 Task: Look for space in Modena, Italy from 5th July, 2023 to 11th July, 2023 for 2 adults in price range Rs.8000 to Rs.16000. Place can be entire place with 2 bedrooms having 2 beds and 1 bathroom. Property type can be house, flat, guest house. Booking option can be shelf check-in. Required host language is English.
Action: Mouse moved to (506, 146)
Screenshot: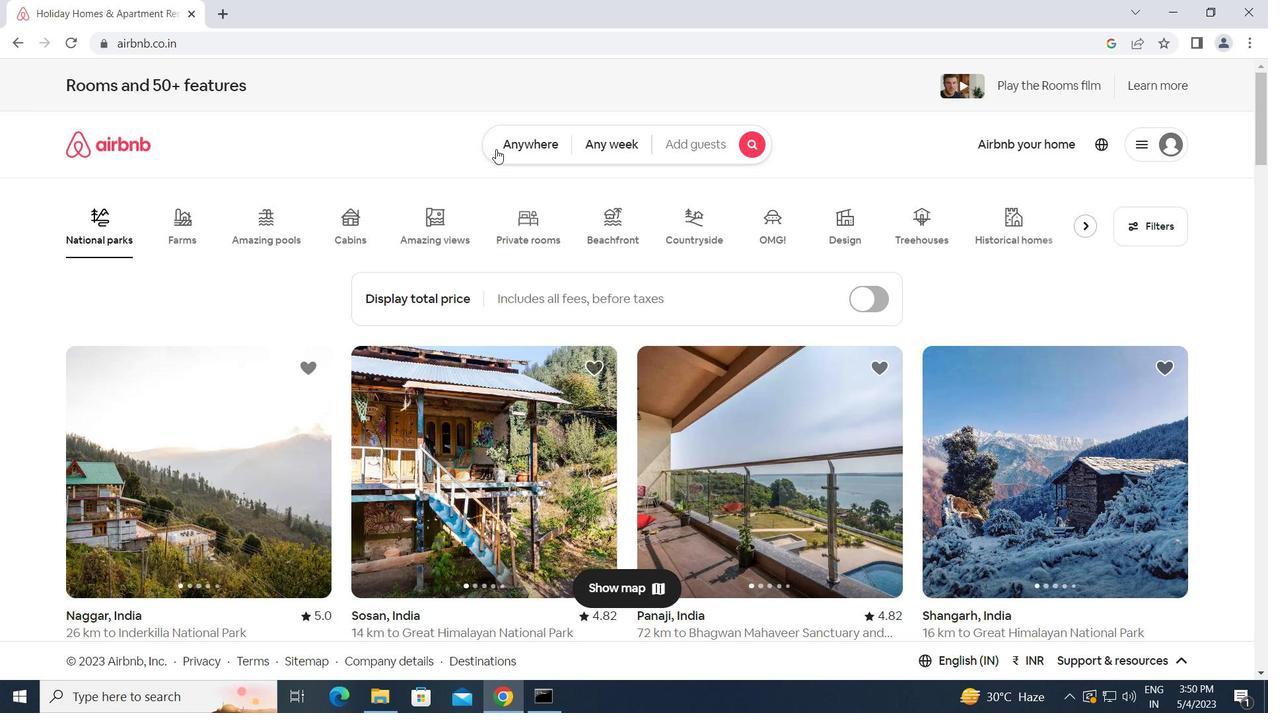 
Action: Mouse pressed left at (506, 146)
Screenshot: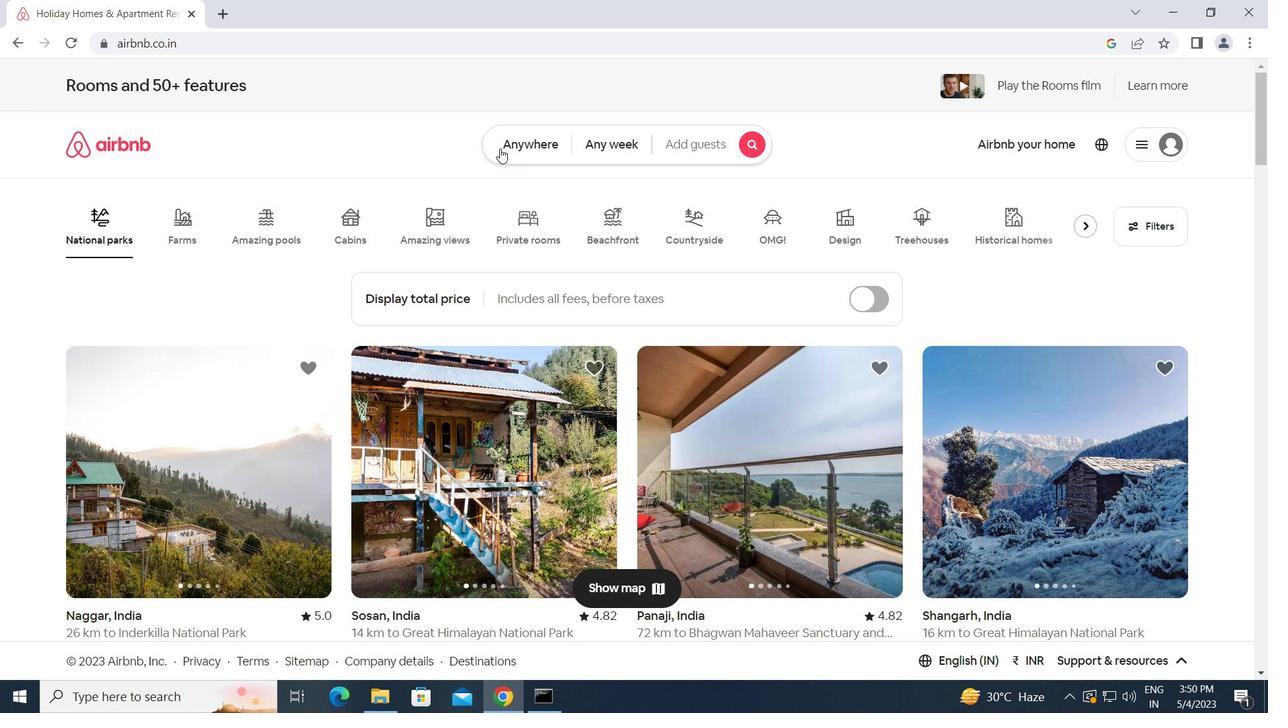 
Action: Mouse moved to (388, 203)
Screenshot: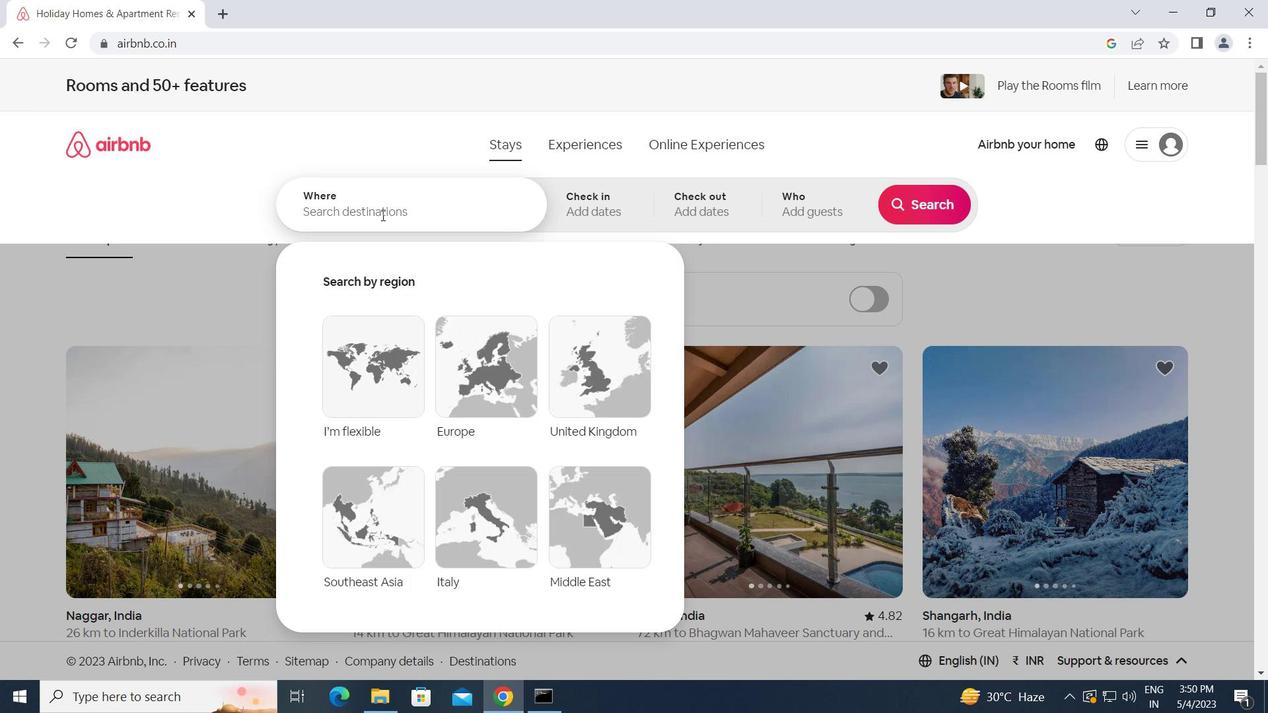 
Action: Mouse pressed left at (388, 203)
Screenshot: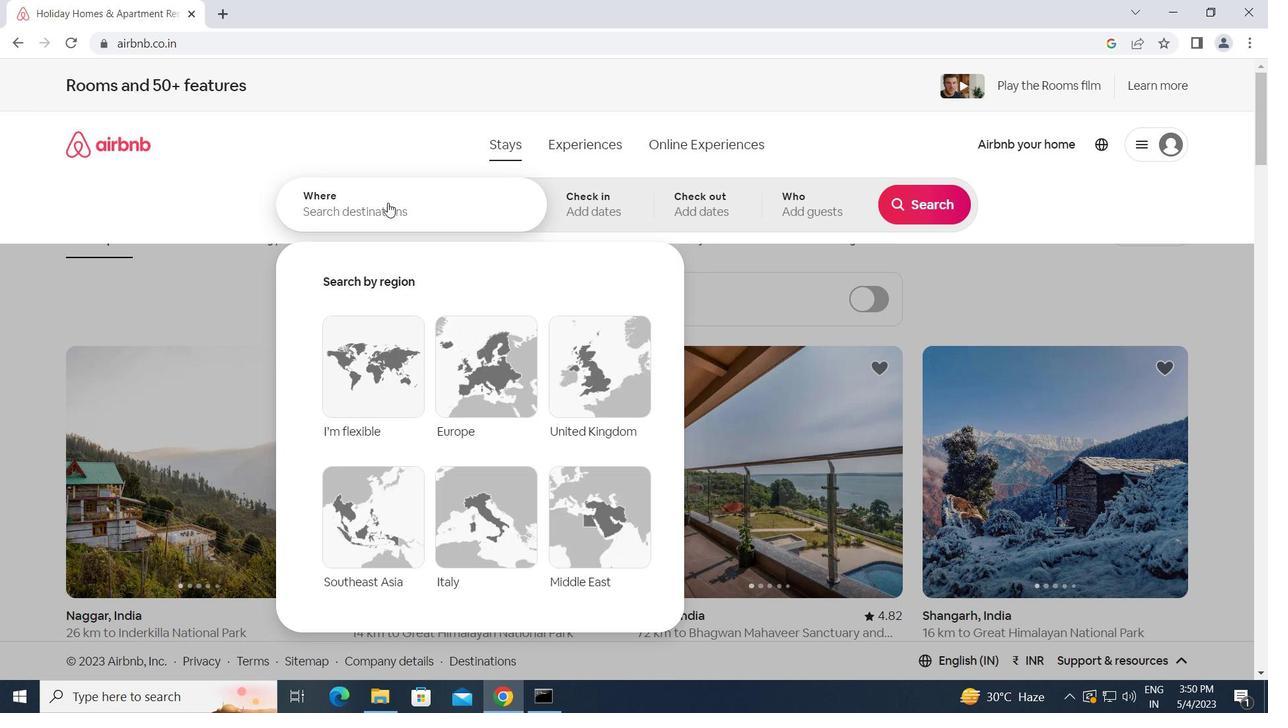 
Action: Key pressed m<Key.caps_lock>odena,<Key.space><Key.caps_lock>i<Key.caps_lock>taly<Key.enter>
Screenshot: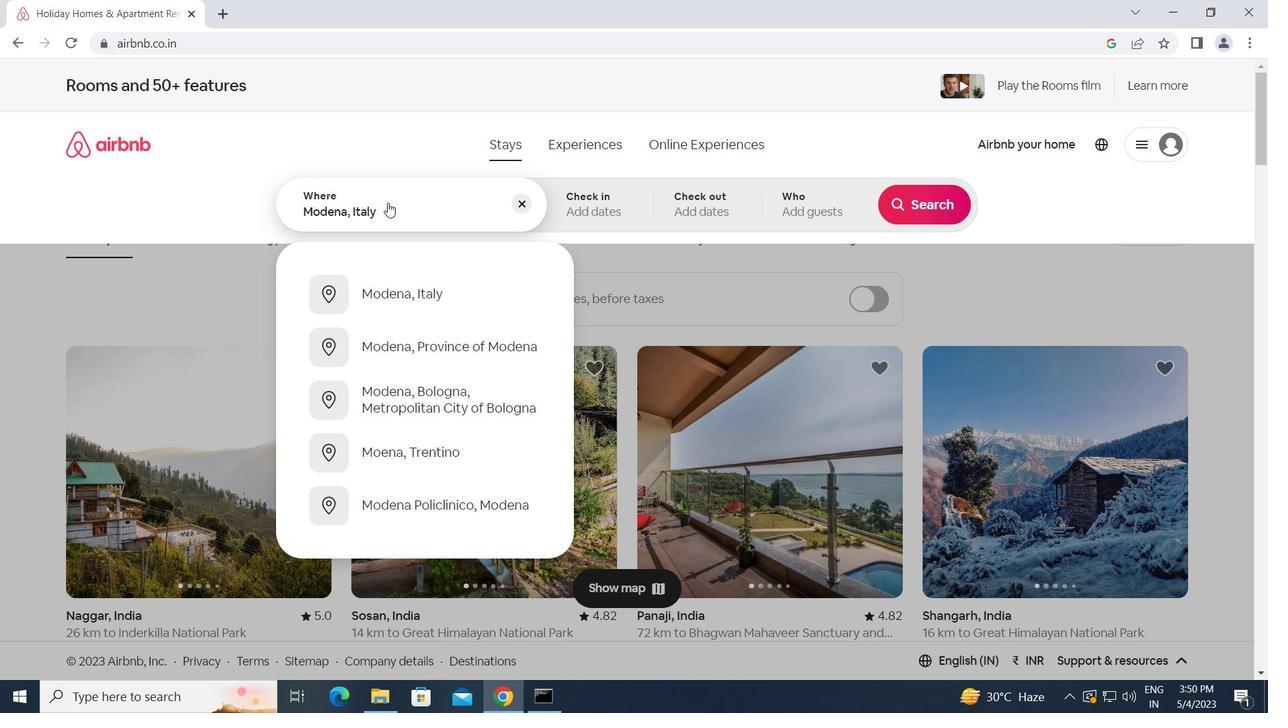 
Action: Mouse moved to (921, 337)
Screenshot: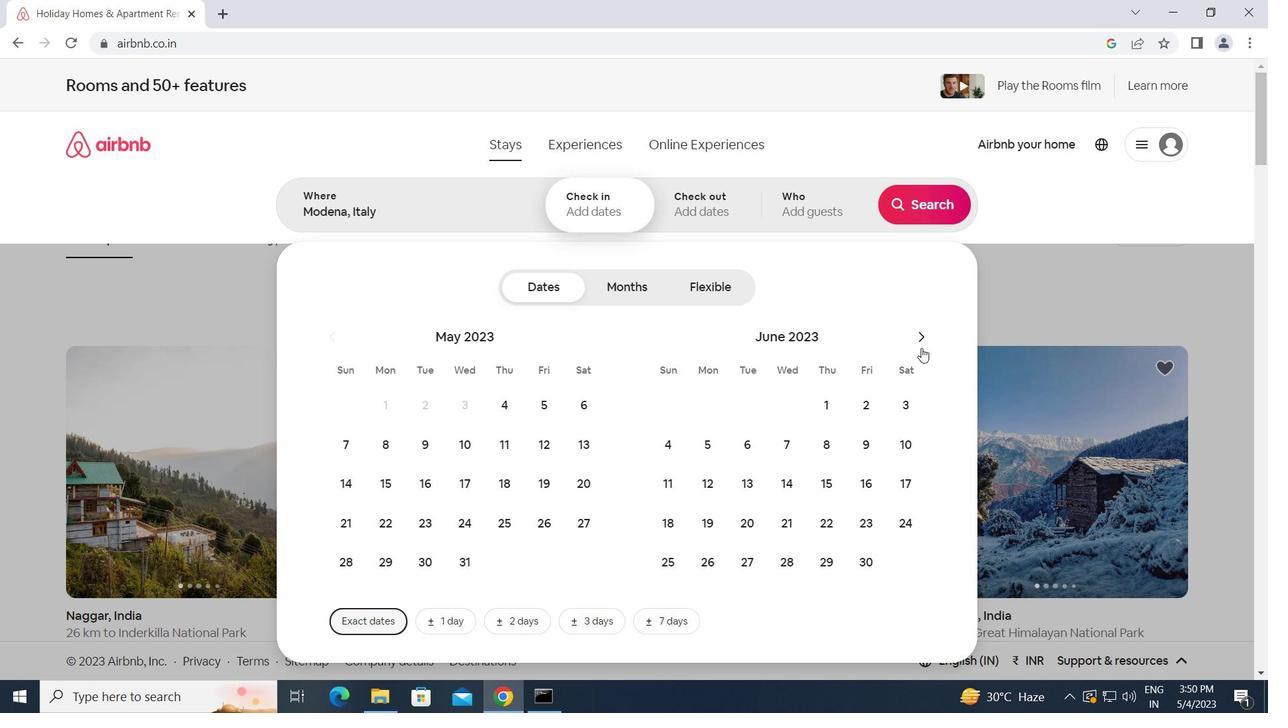 
Action: Mouse pressed left at (921, 337)
Screenshot: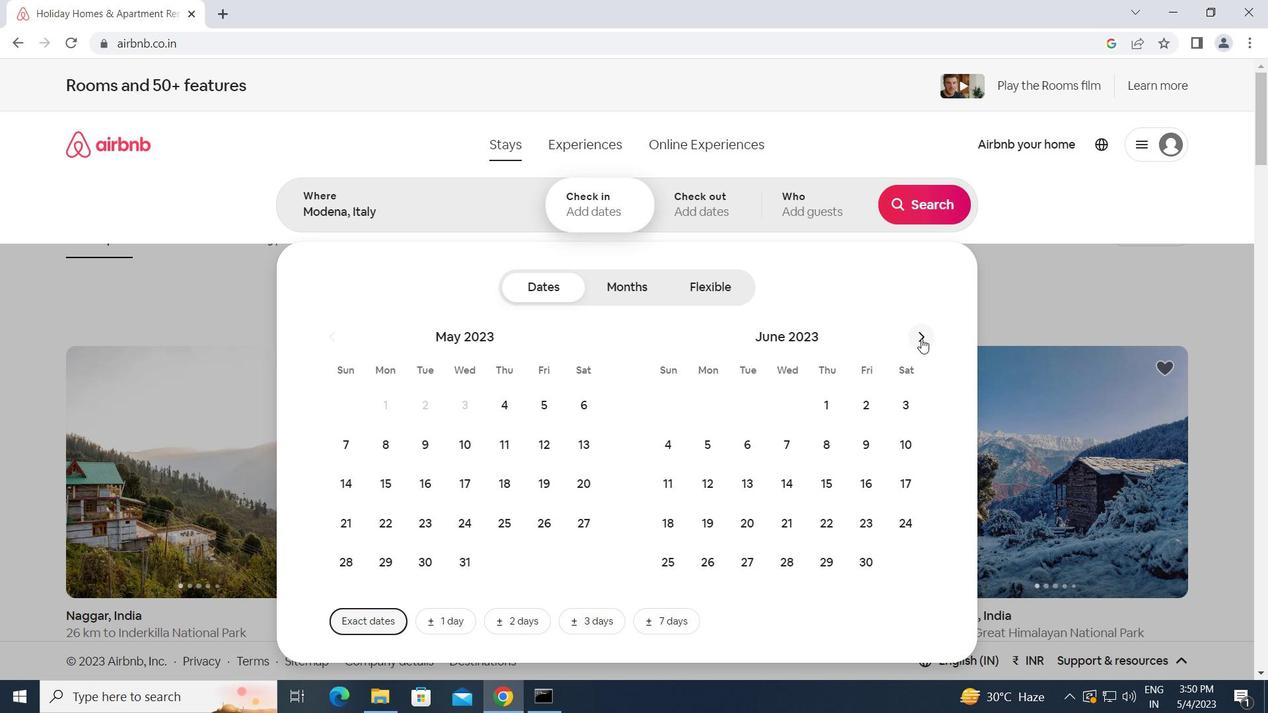 
Action: Mouse moved to (789, 444)
Screenshot: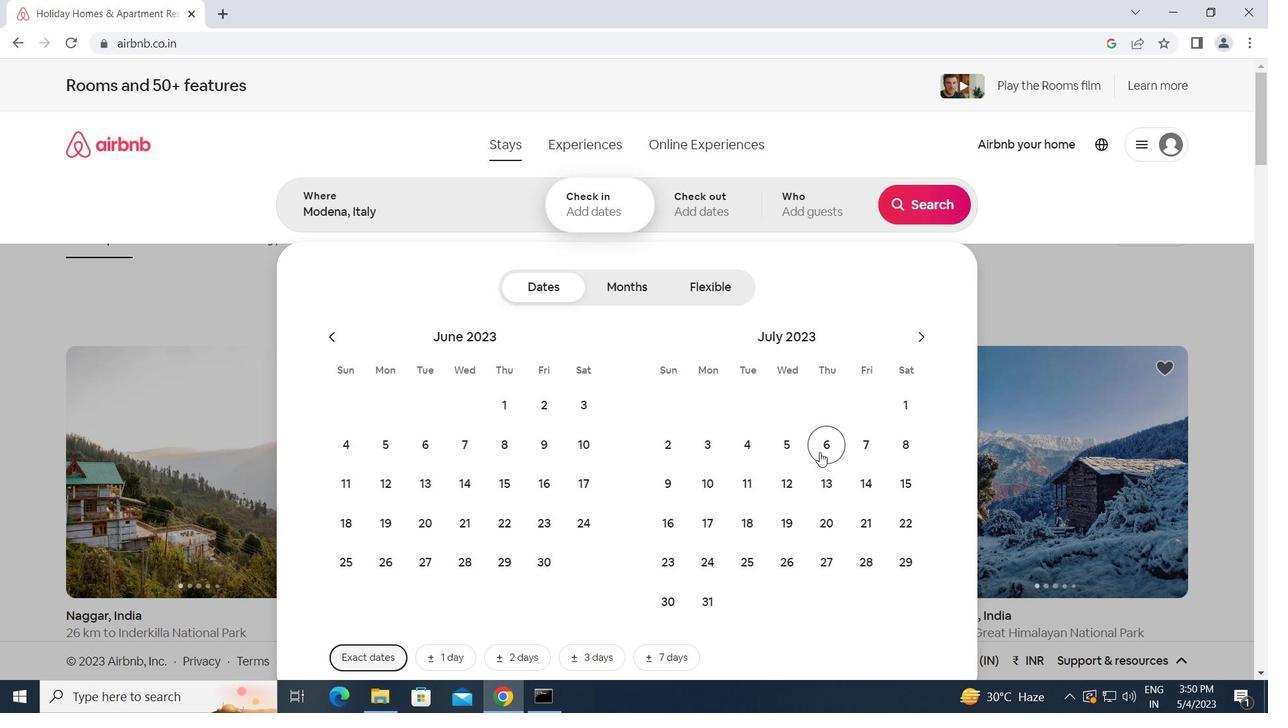 
Action: Mouse pressed left at (789, 444)
Screenshot: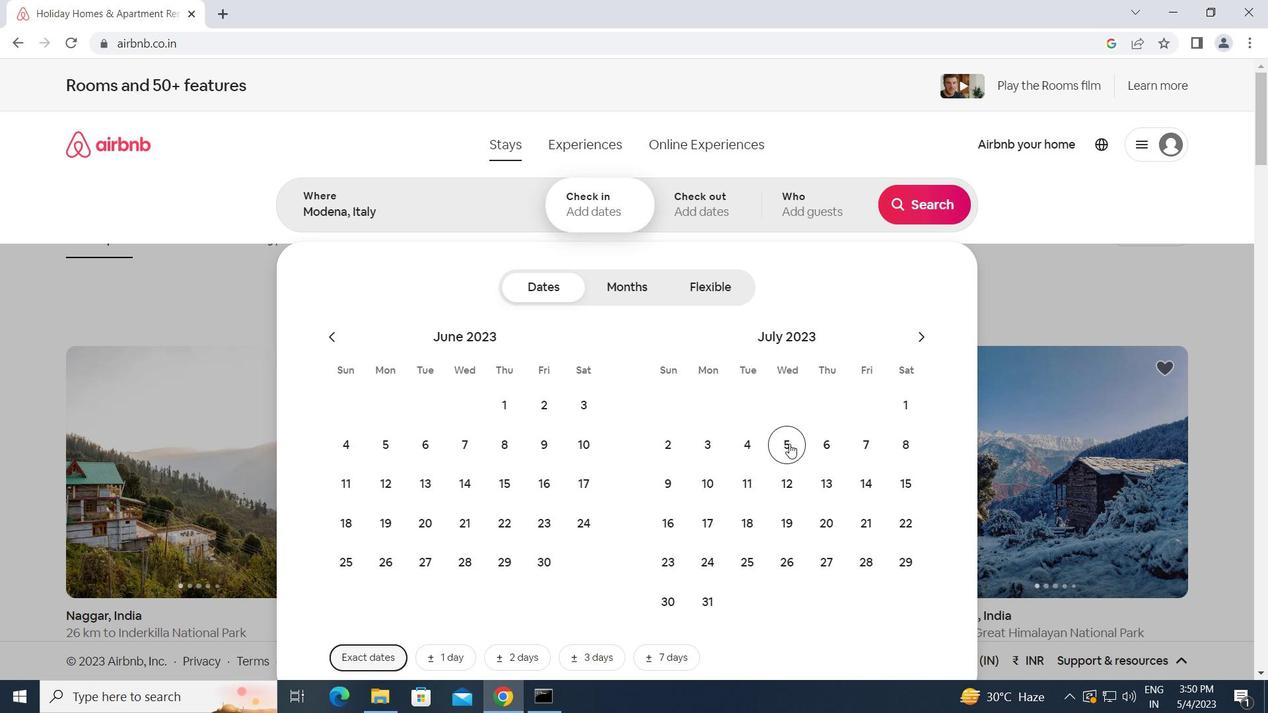 
Action: Mouse moved to (747, 479)
Screenshot: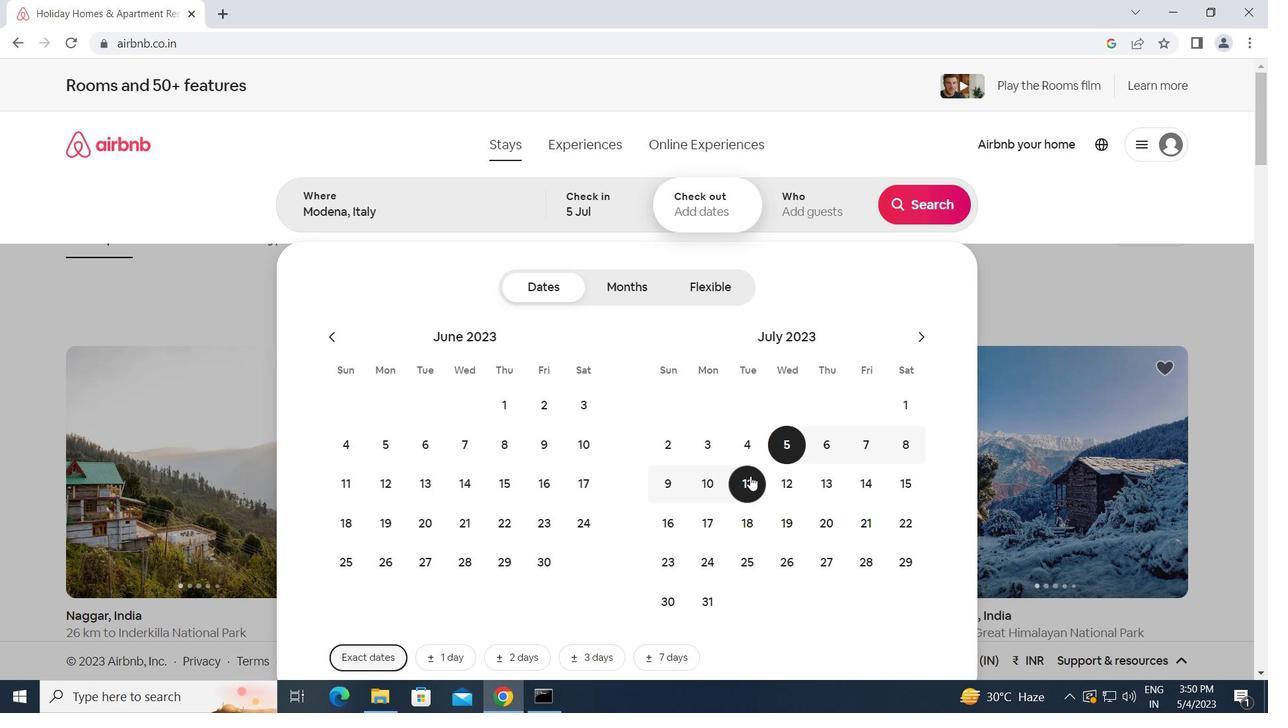 
Action: Mouse pressed left at (747, 479)
Screenshot: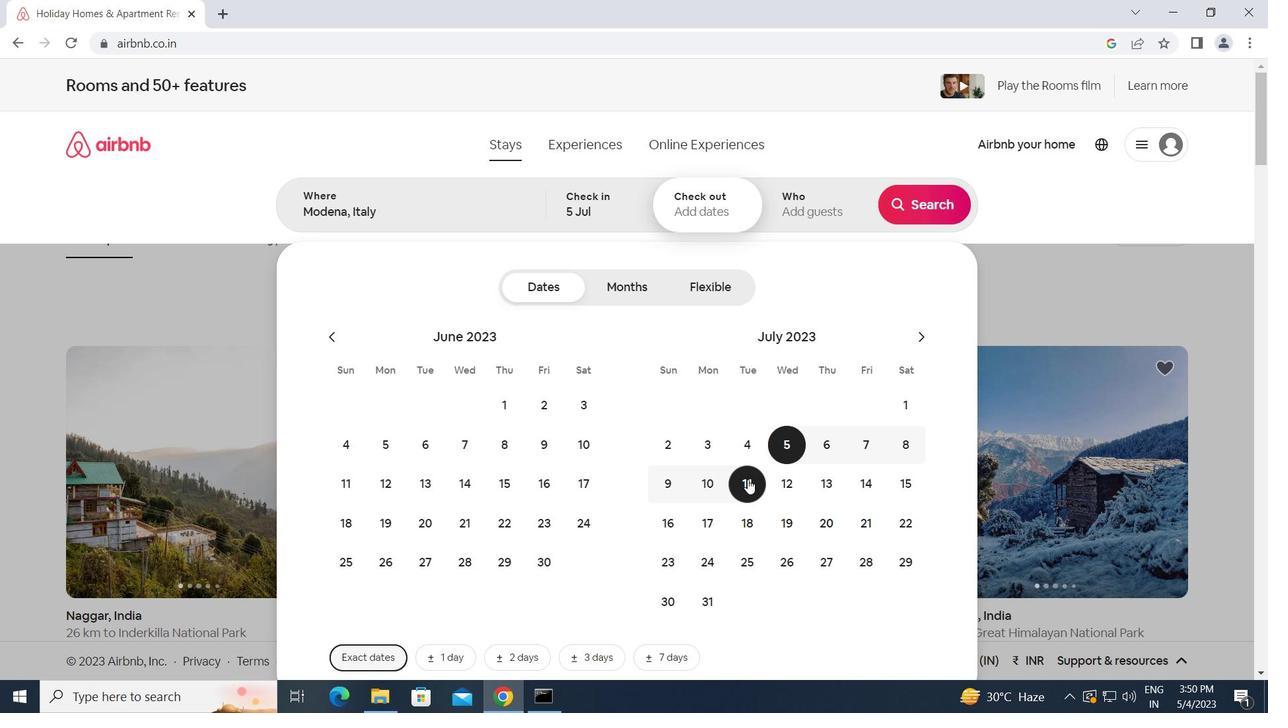
Action: Mouse moved to (803, 207)
Screenshot: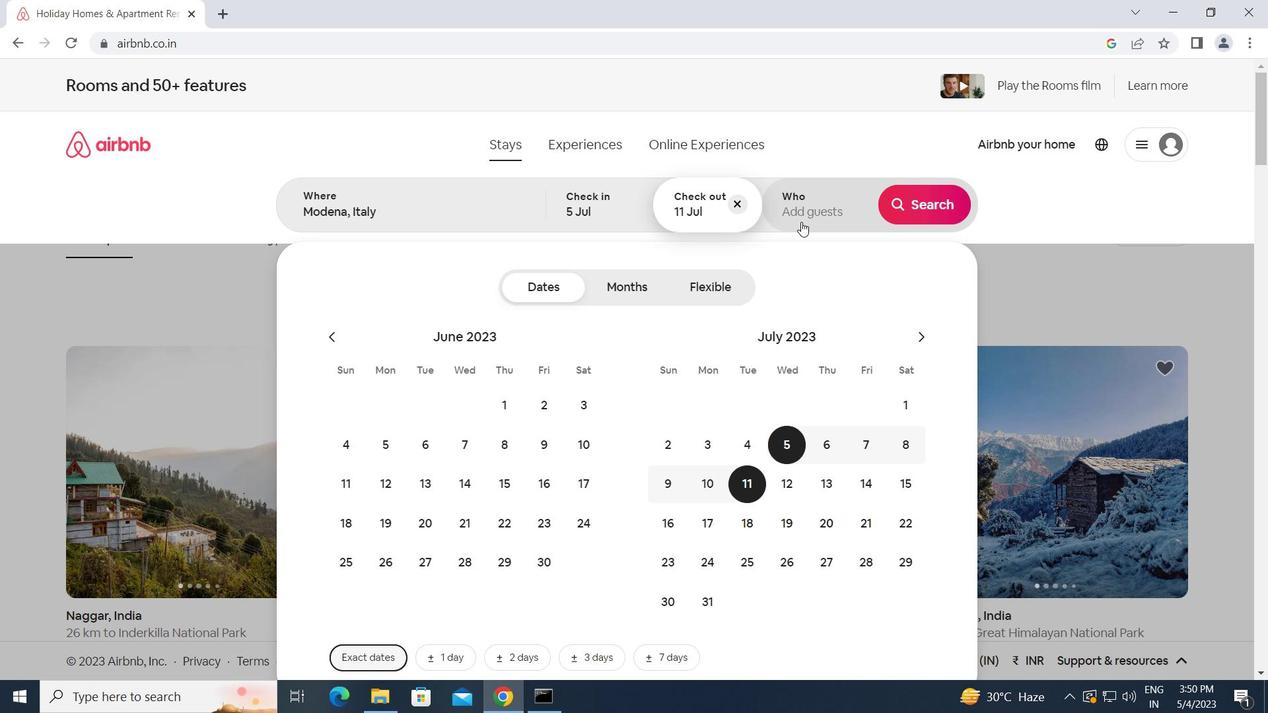 
Action: Mouse pressed left at (803, 207)
Screenshot: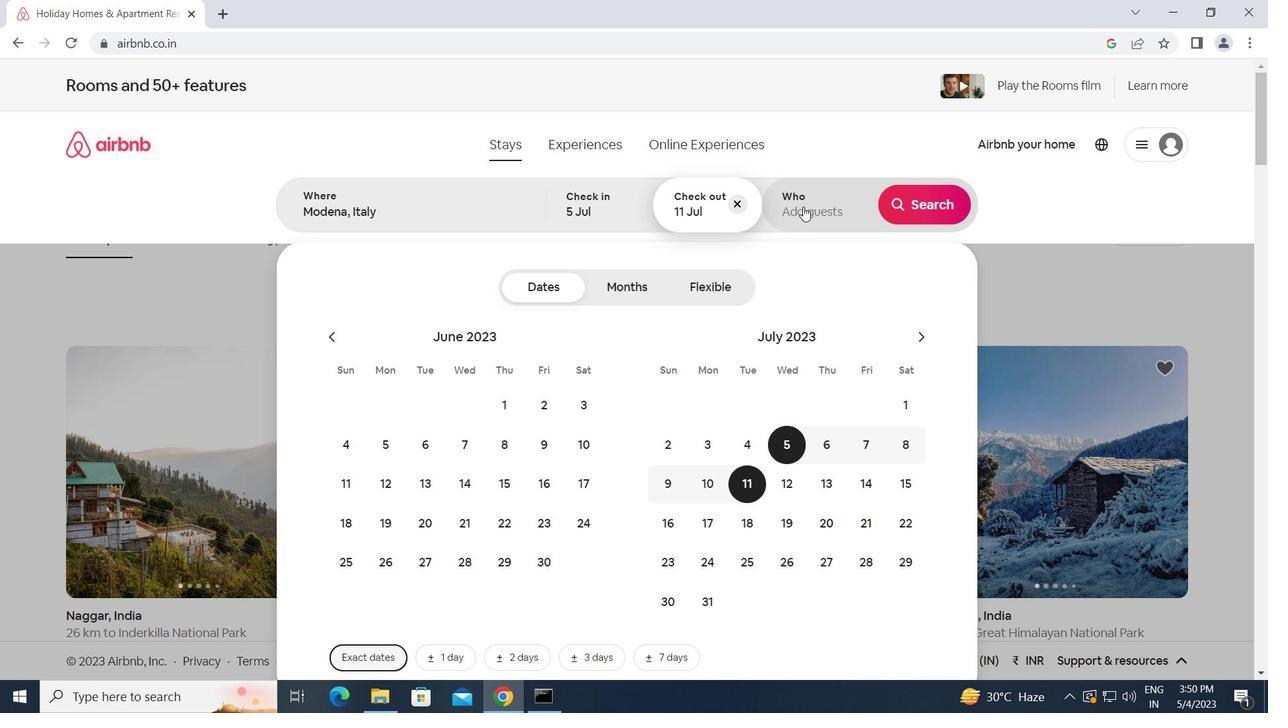 
Action: Mouse moved to (931, 292)
Screenshot: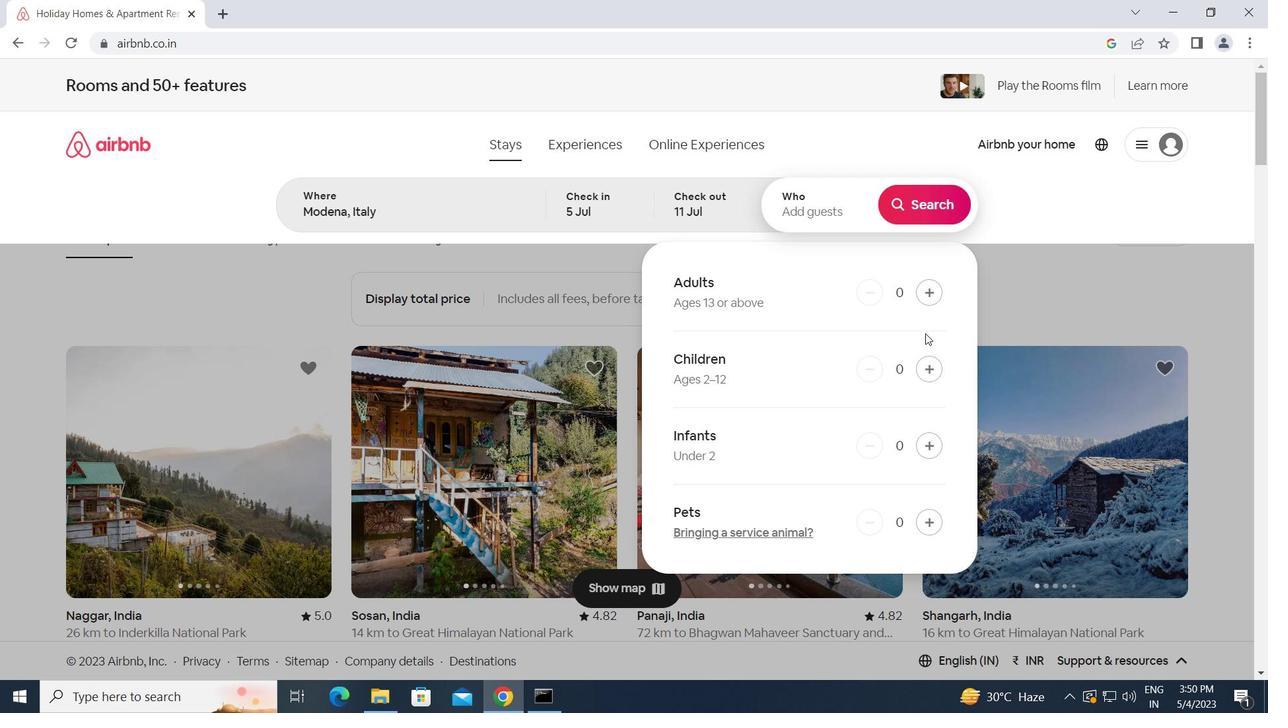 
Action: Mouse pressed left at (931, 292)
Screenshot: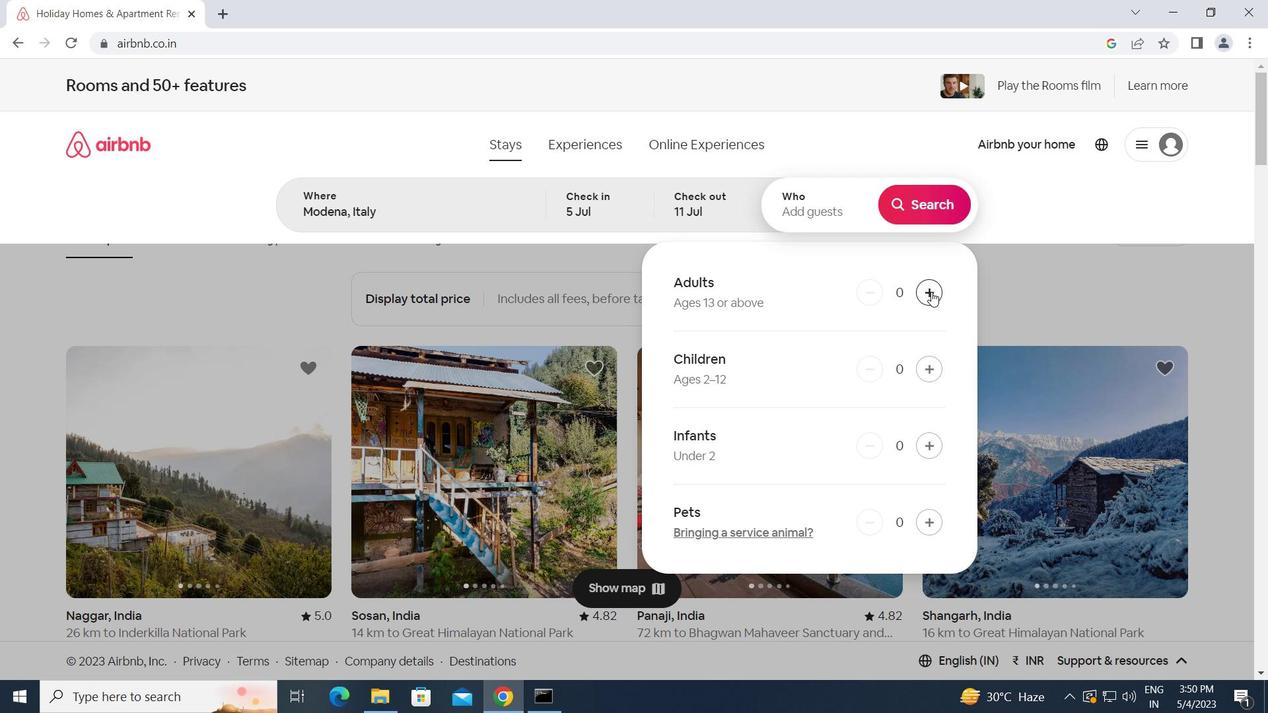 
Action: Mouse pressed left at (931, 292)
Screenshot: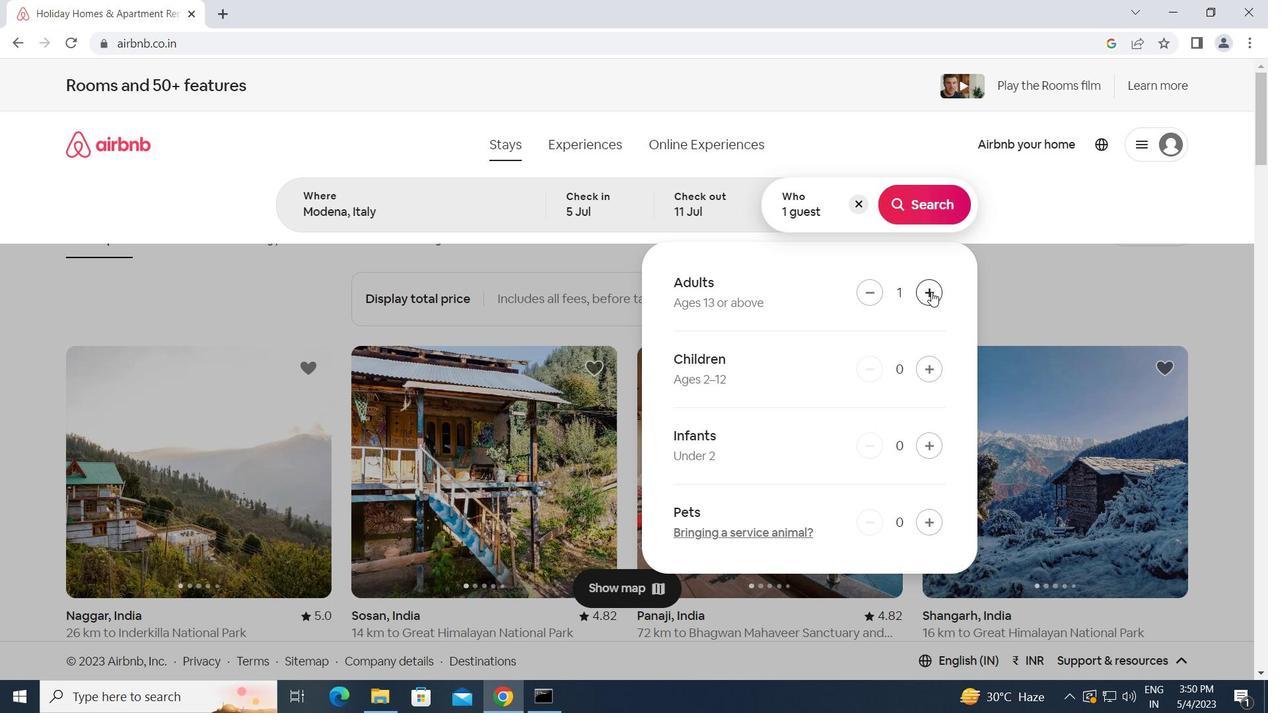 
Action: Mouse moved to (920, 210)
Screenshot: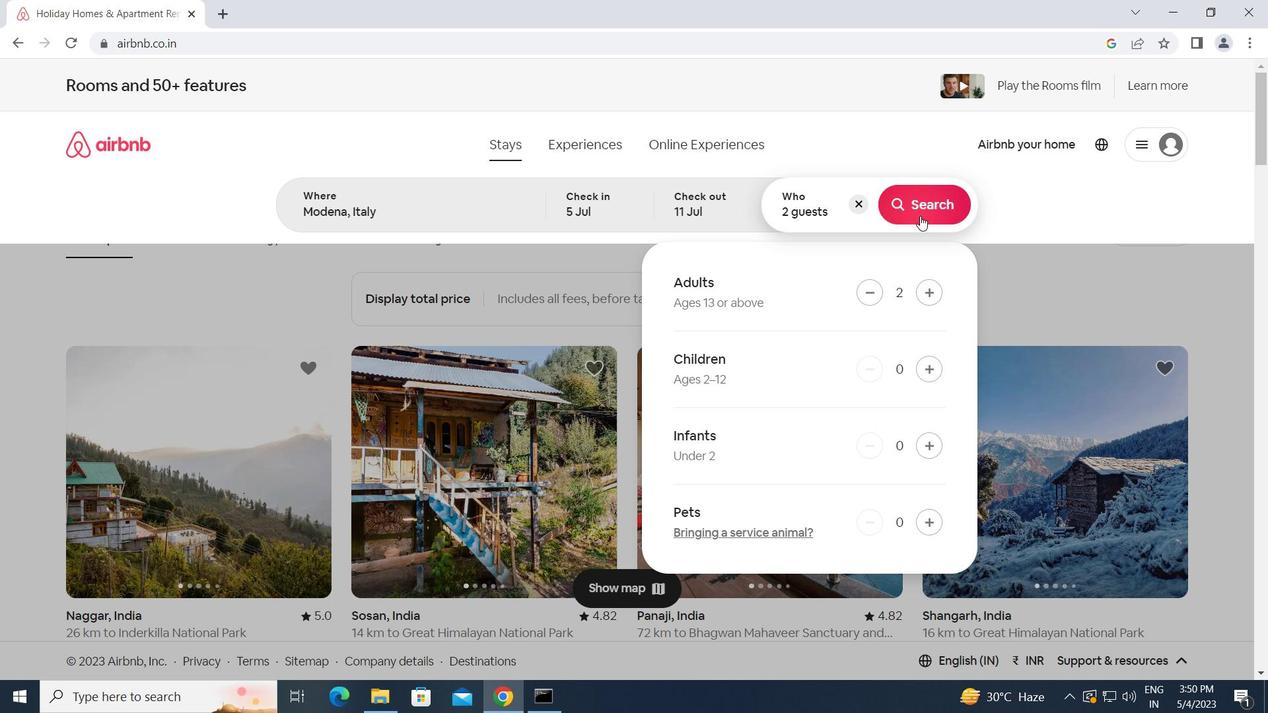 
Action: Mouse pressed left at (920, 210)
Screenshot: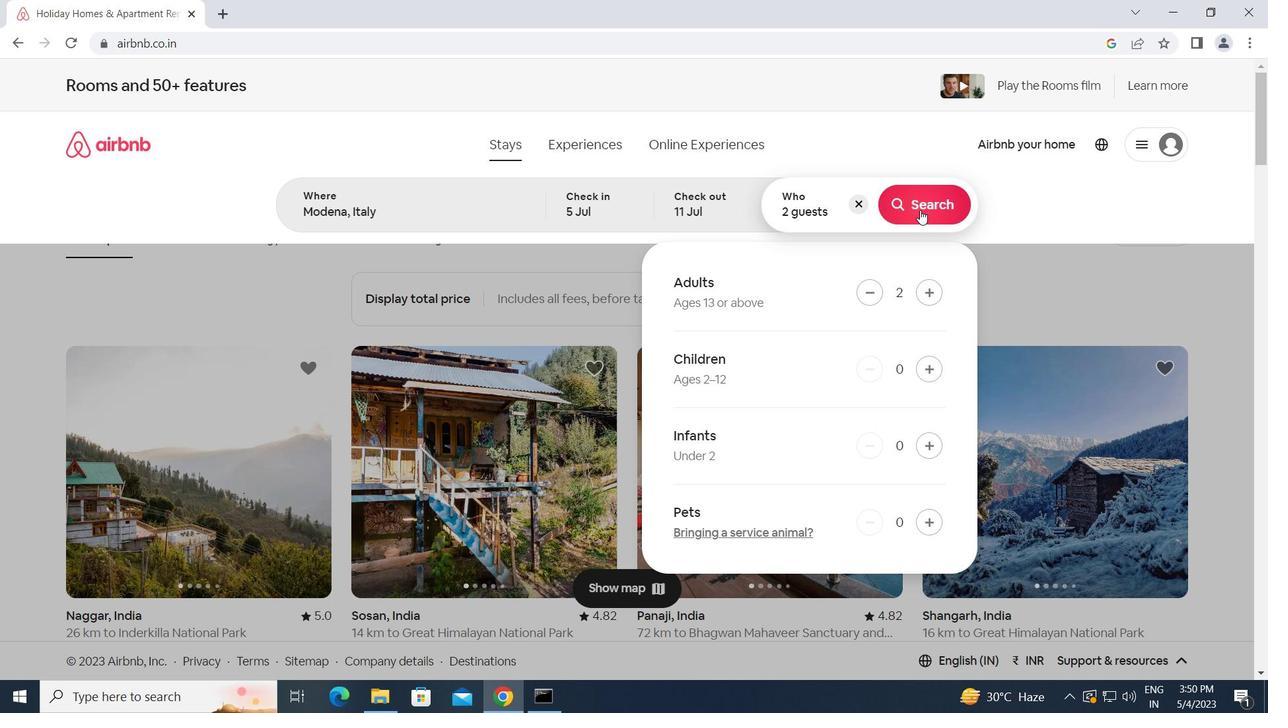 
Action: Mouse moved to (1204, 151)
Screenshot: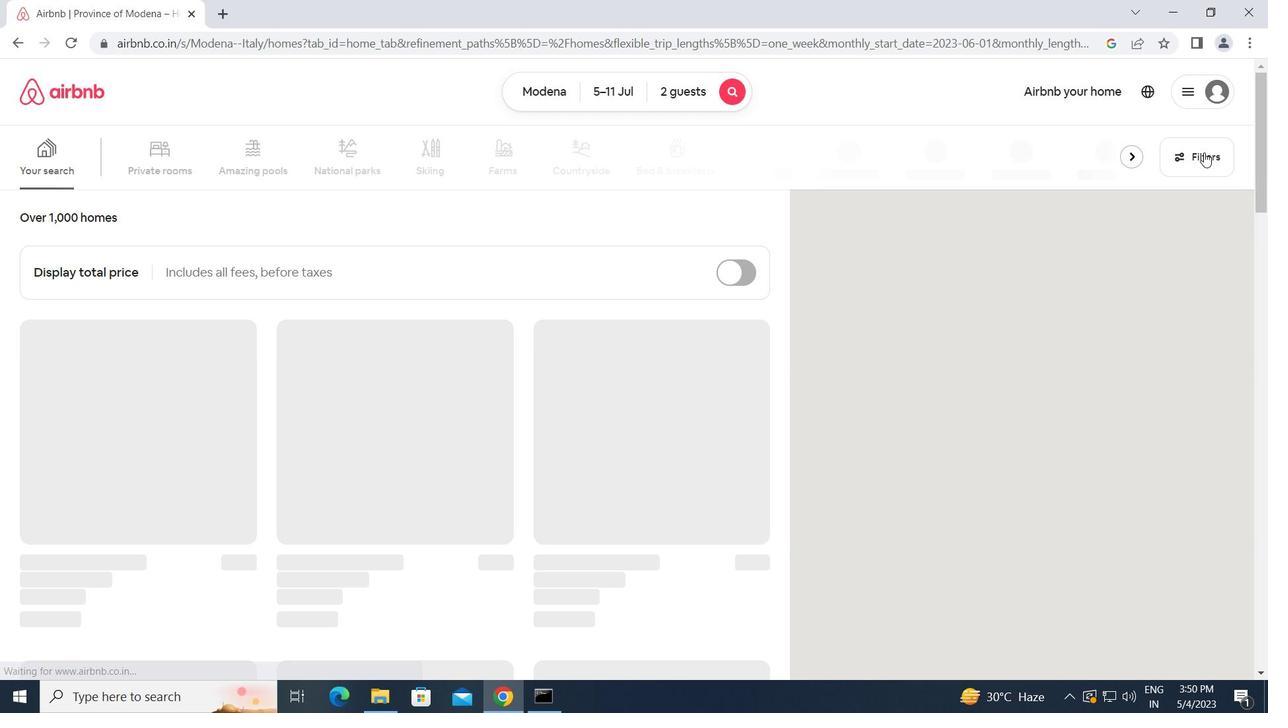 
Action: Mouse pressed left at (1204, 151)
Screenshot: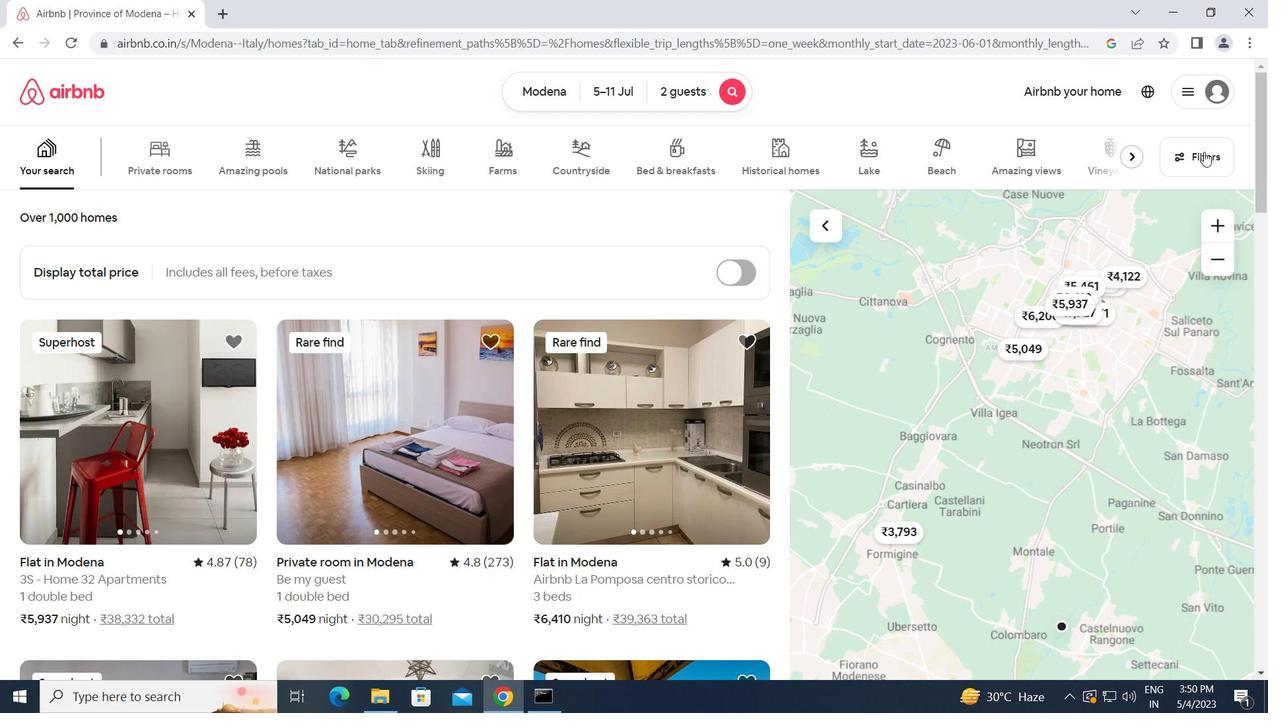 
Action: Mouse moved to (412, 362)
Screenshot: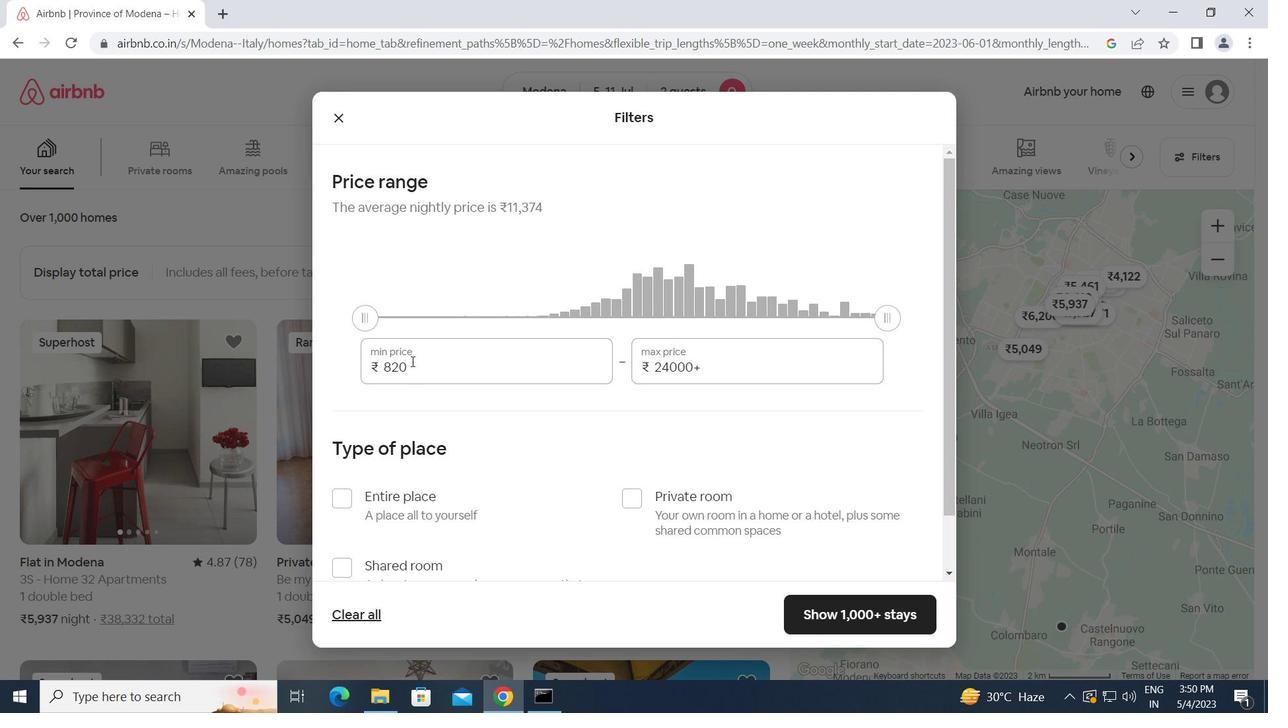 
Action: Mouse pressed left at (412, 362)
Screenshot: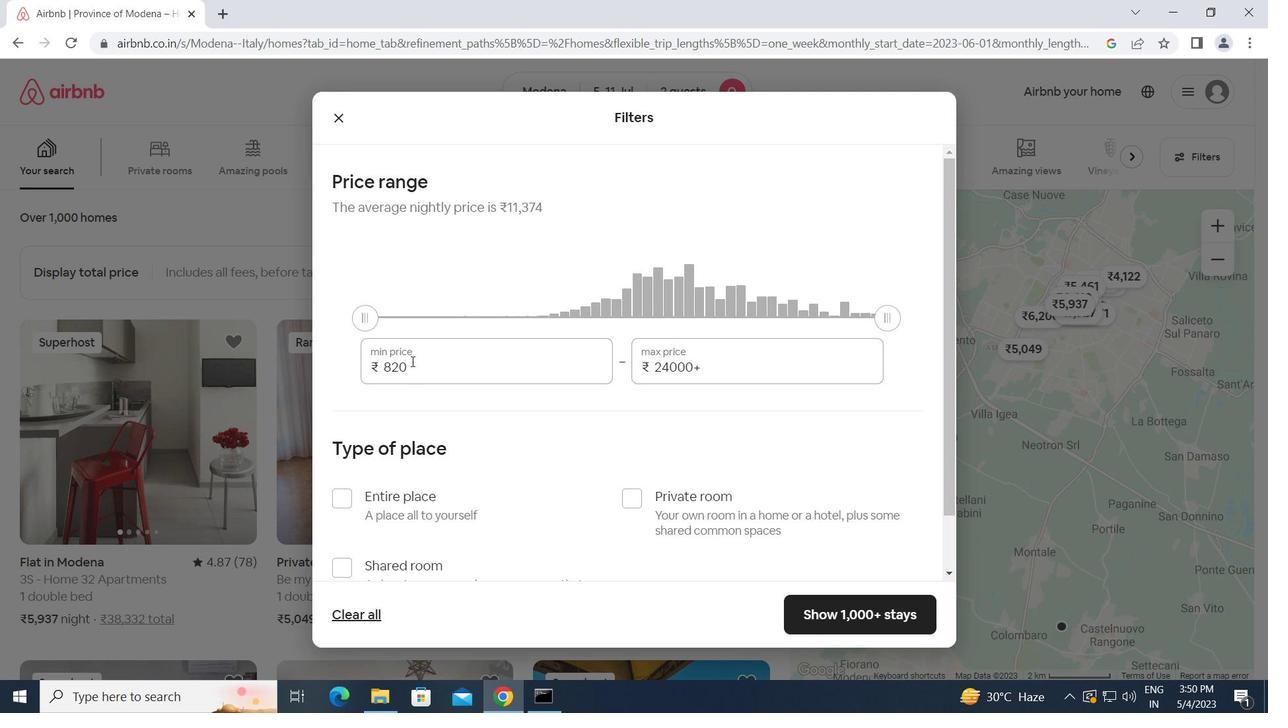 
Action: Mouse moved to (379, 367)
Screenshot: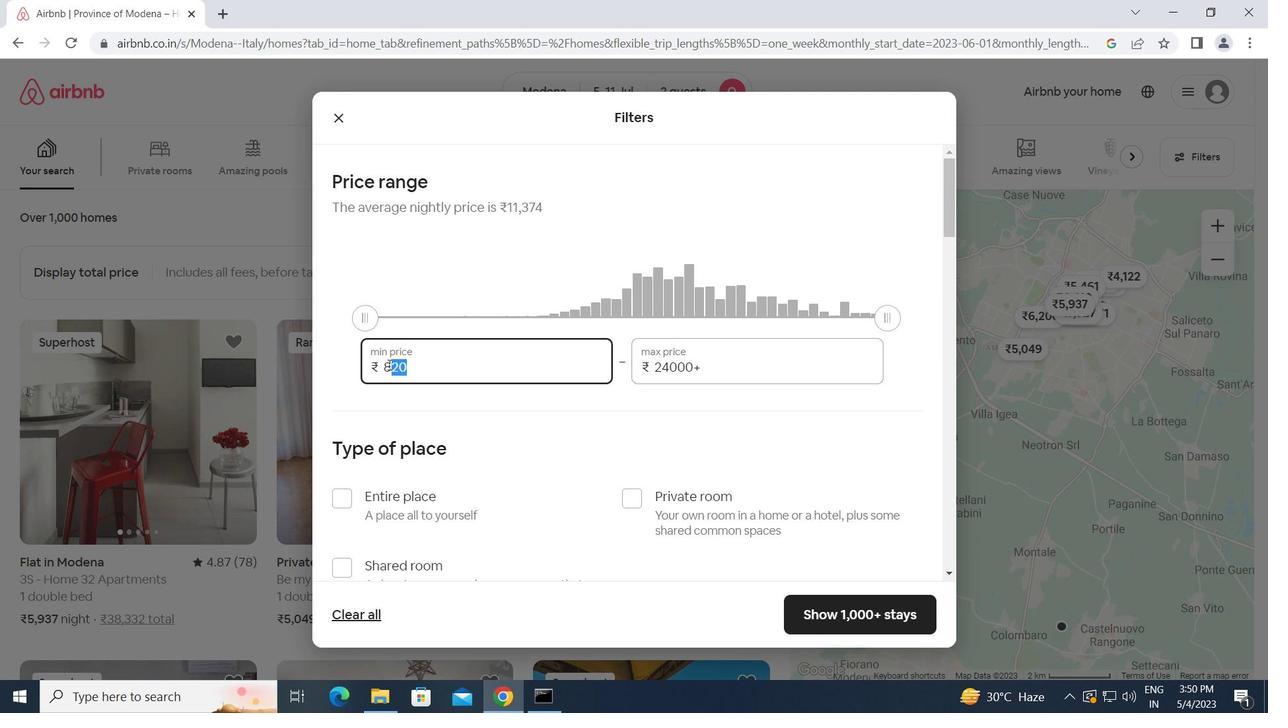 
Action: Key pressed 8000<Key.tab>16000
Screenshot: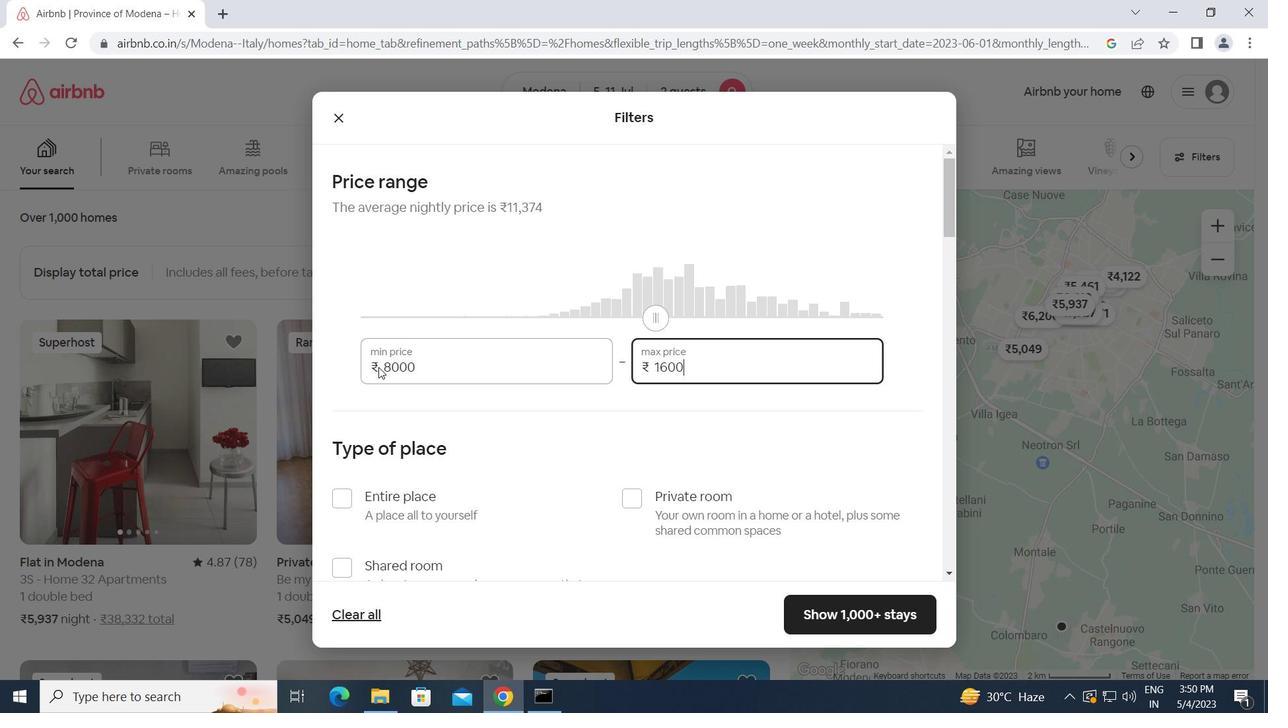 
Action: Mouse moved to (337, 489)
Screenshot: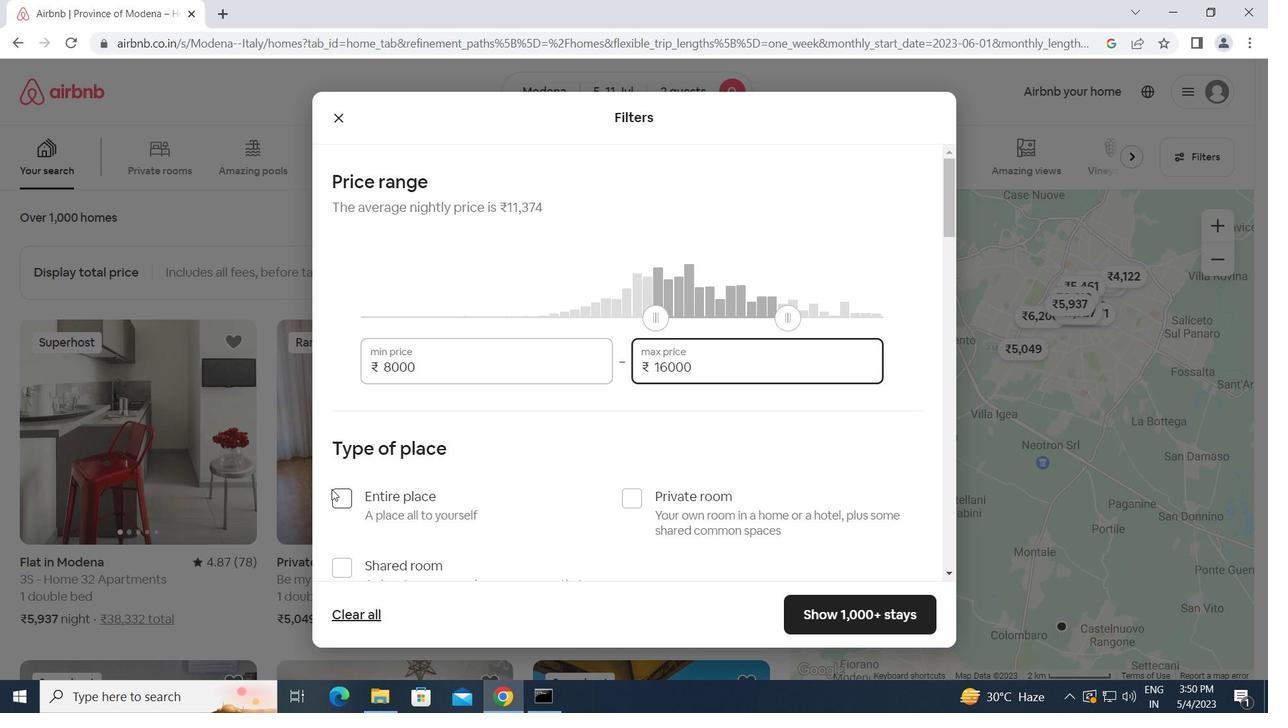 
Action: Mouse pressed left at (337, 489)
Screenshot: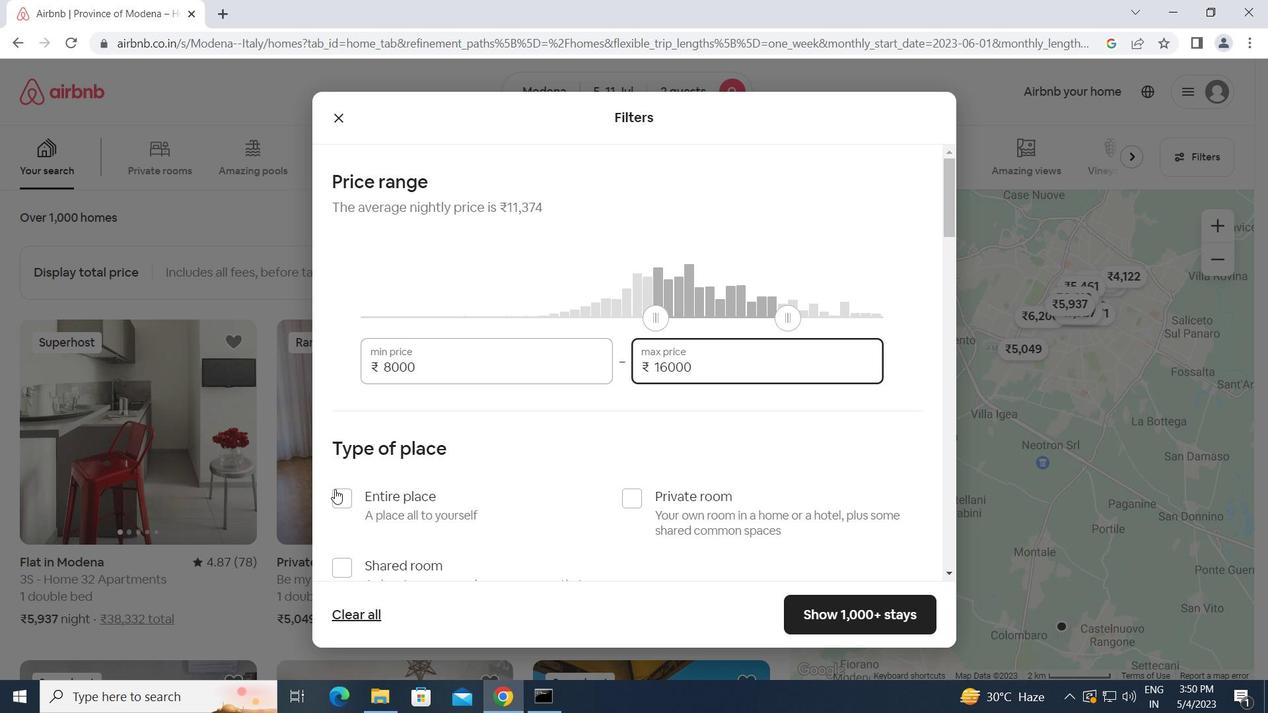 
Action: Mouse moved to (482, 508)
Screenshot: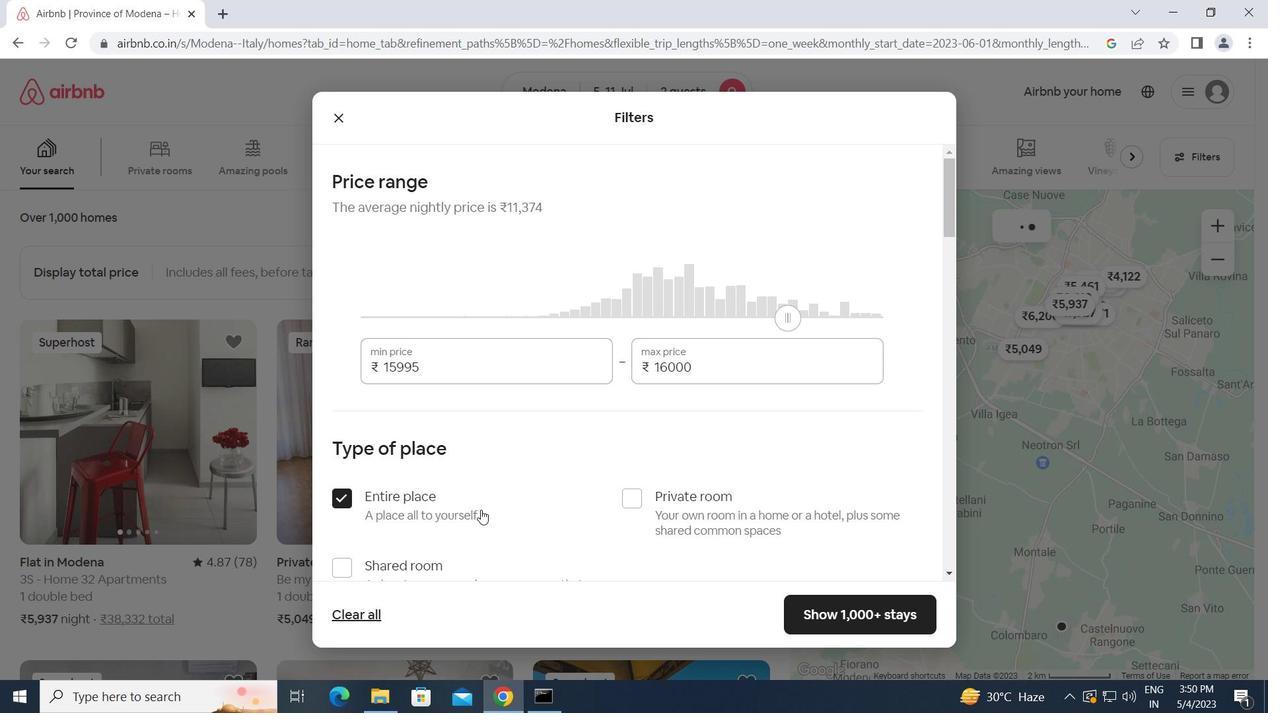 
Action: Mouse scrolled (482, 508) with delta (0, 0)
Screenshot: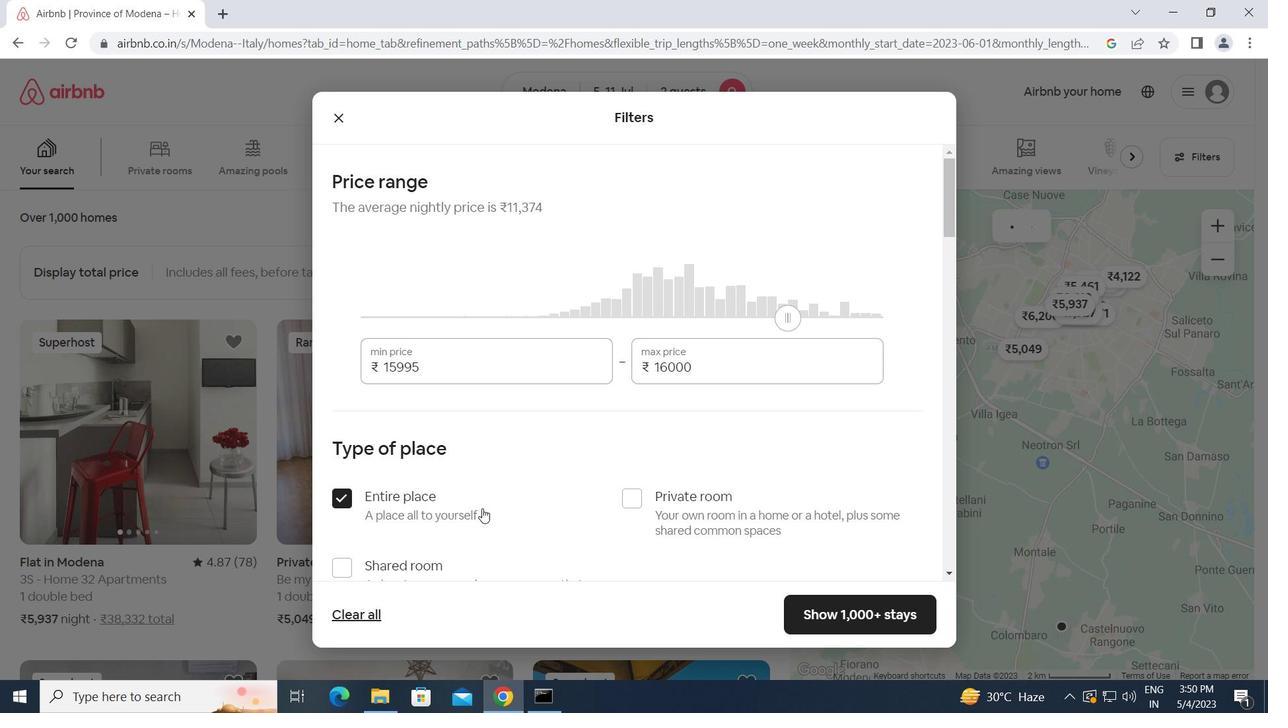 
Action: Mouse scrolled (482, 508) with delta (0, 0)
Screenshot: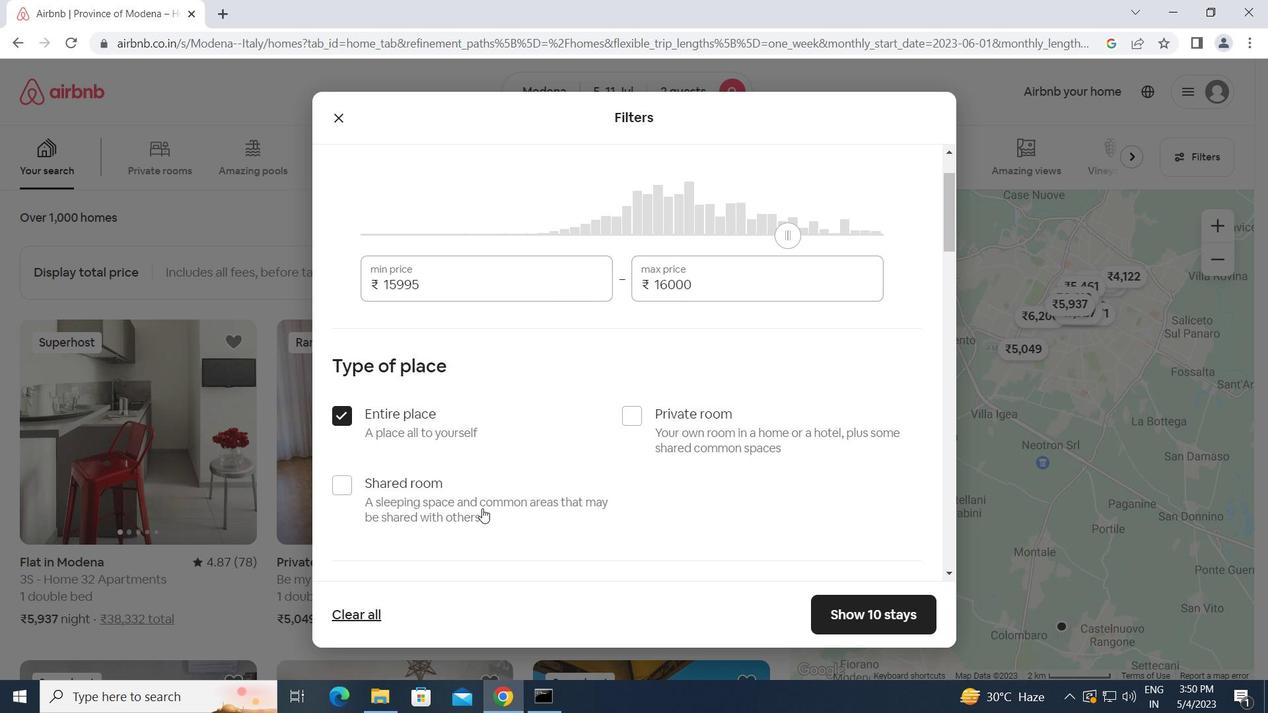 
Action: Mouse scrolled (482, 508) with delta (0, 0)
Screenshot: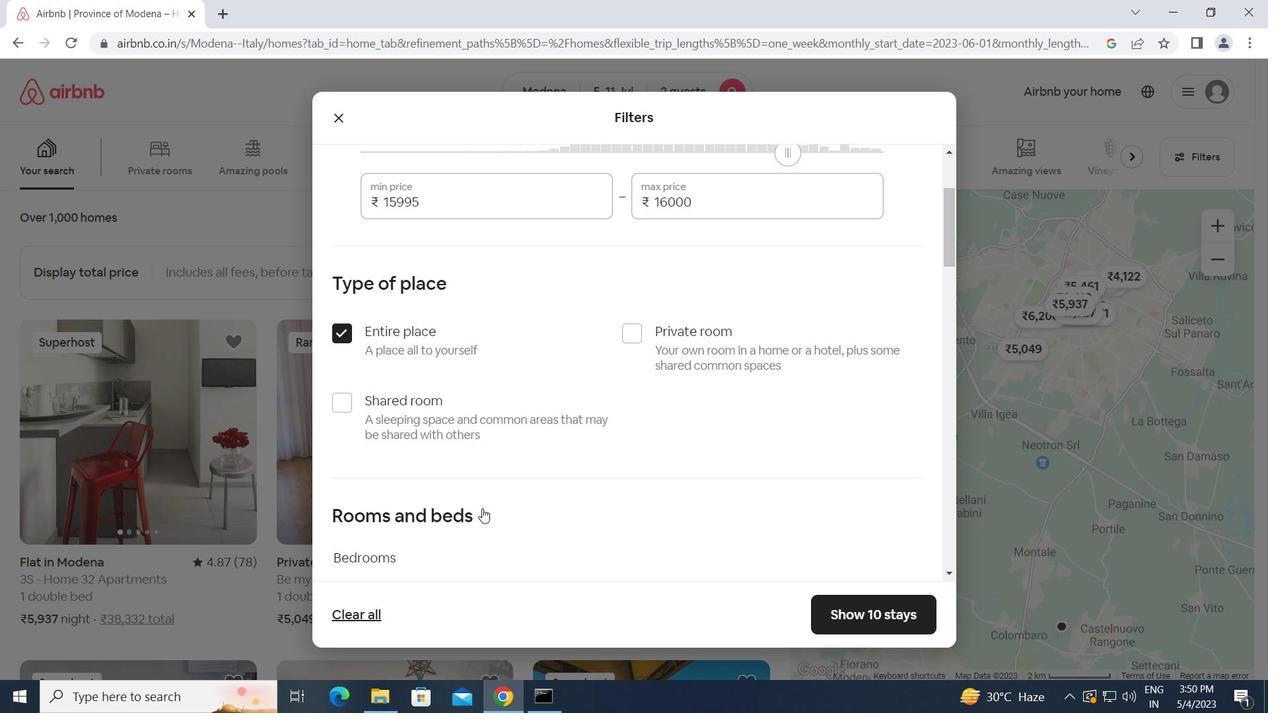 
Action: Mouse scrolled (482, 508) with delta (0, 0)
Screenshot: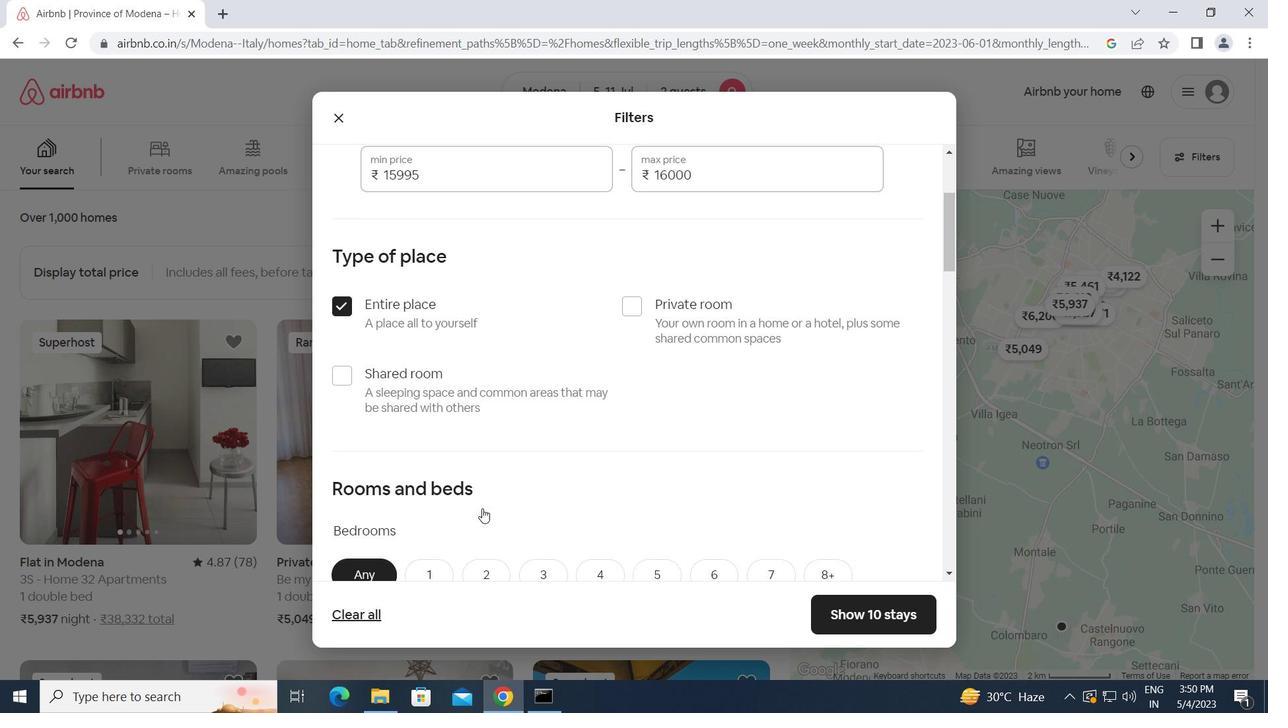 
Action: Mouse moved to (489, 441)
Screenshot: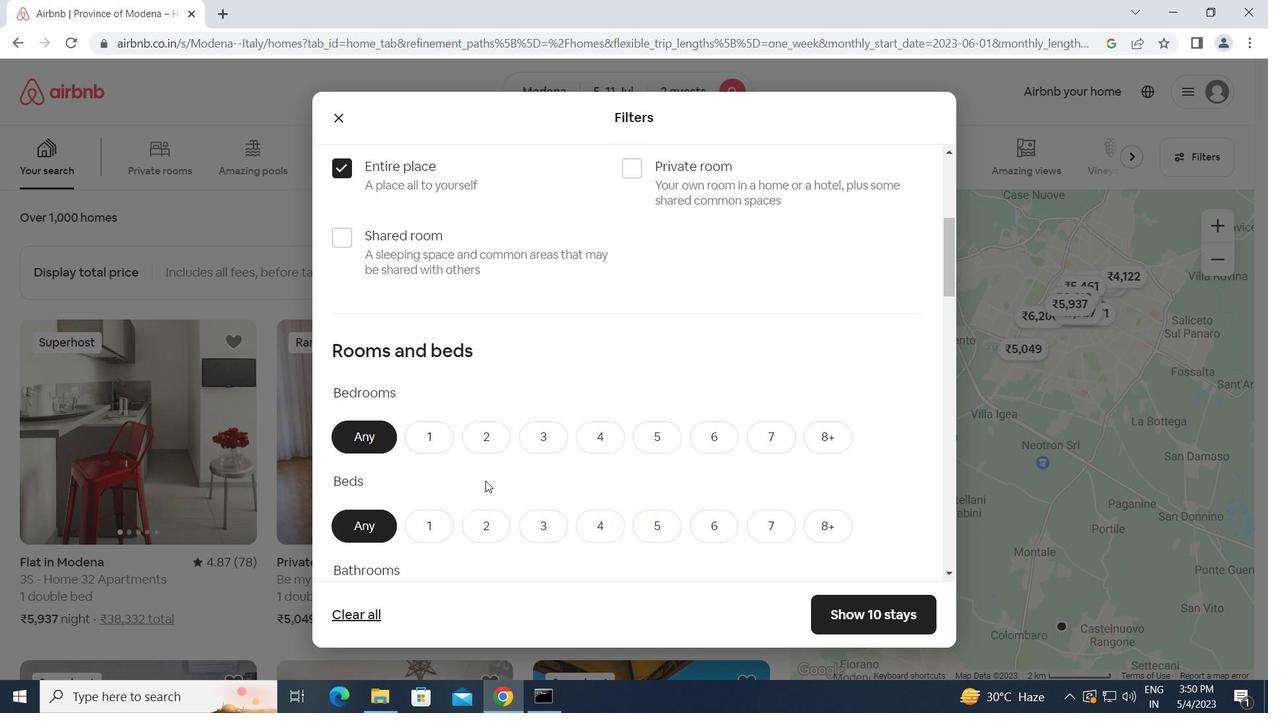 
Action: Mouse pressed left at (489, 441)
Screenshot: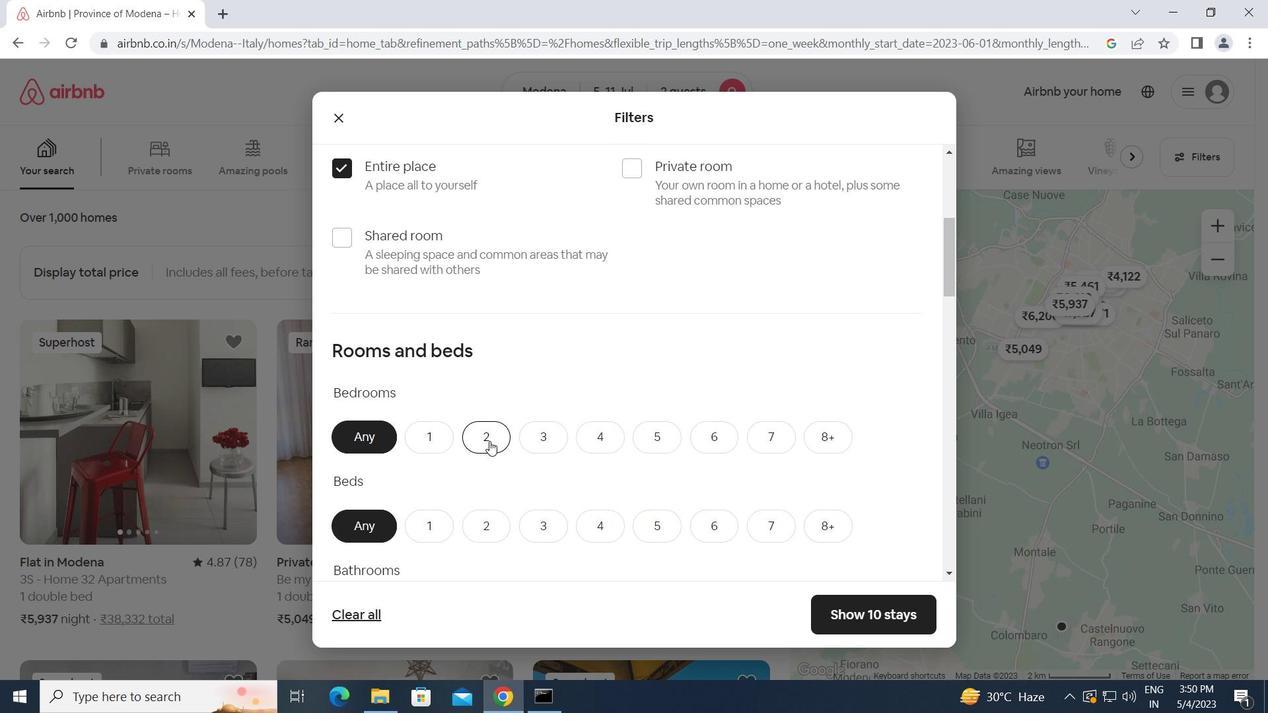 
Action: Mouse moved to (483, 527)
Screenshot: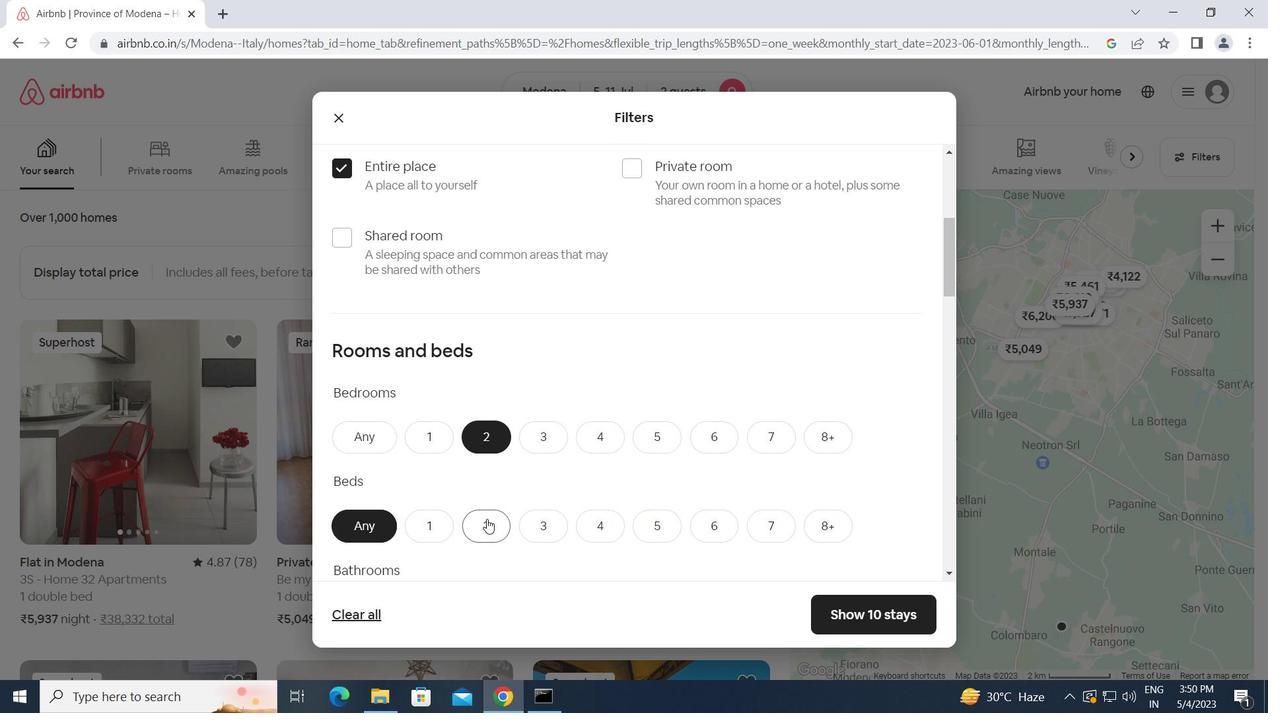 
Action: Mouse pressed left at (483, 527)
Screenshot: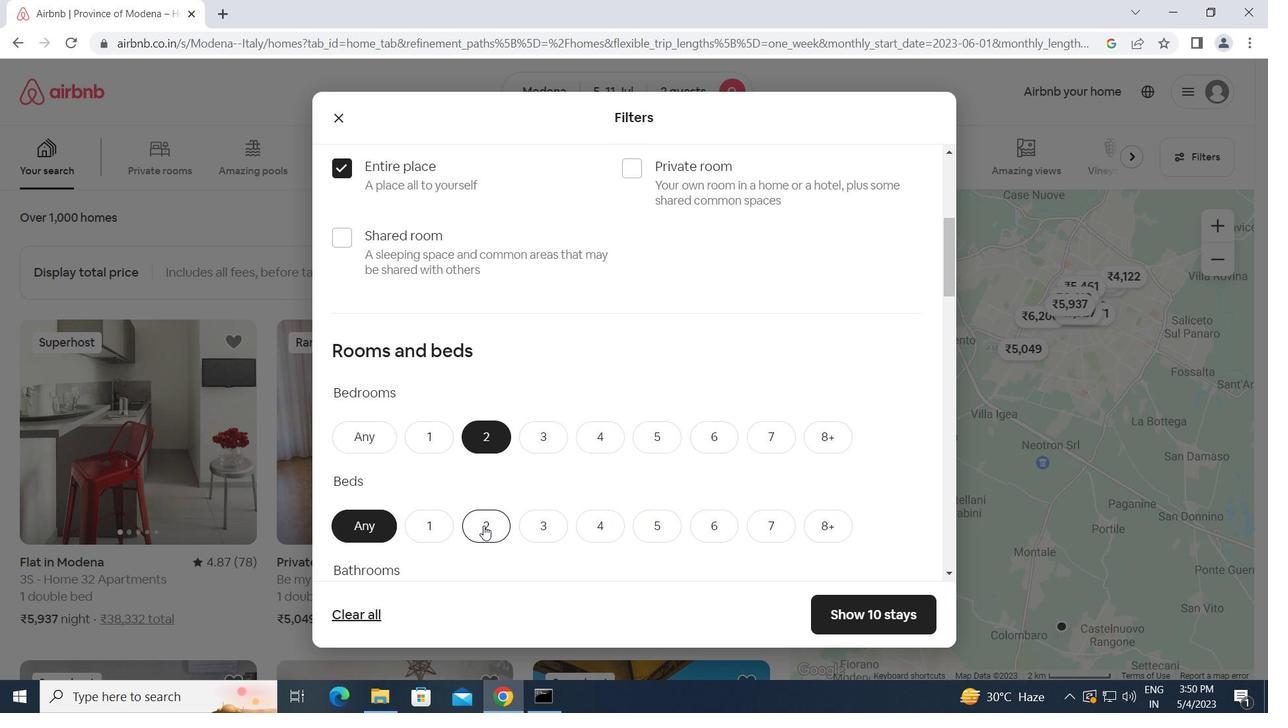 
Action: Mouse moved to (570, 513)
Screenshot: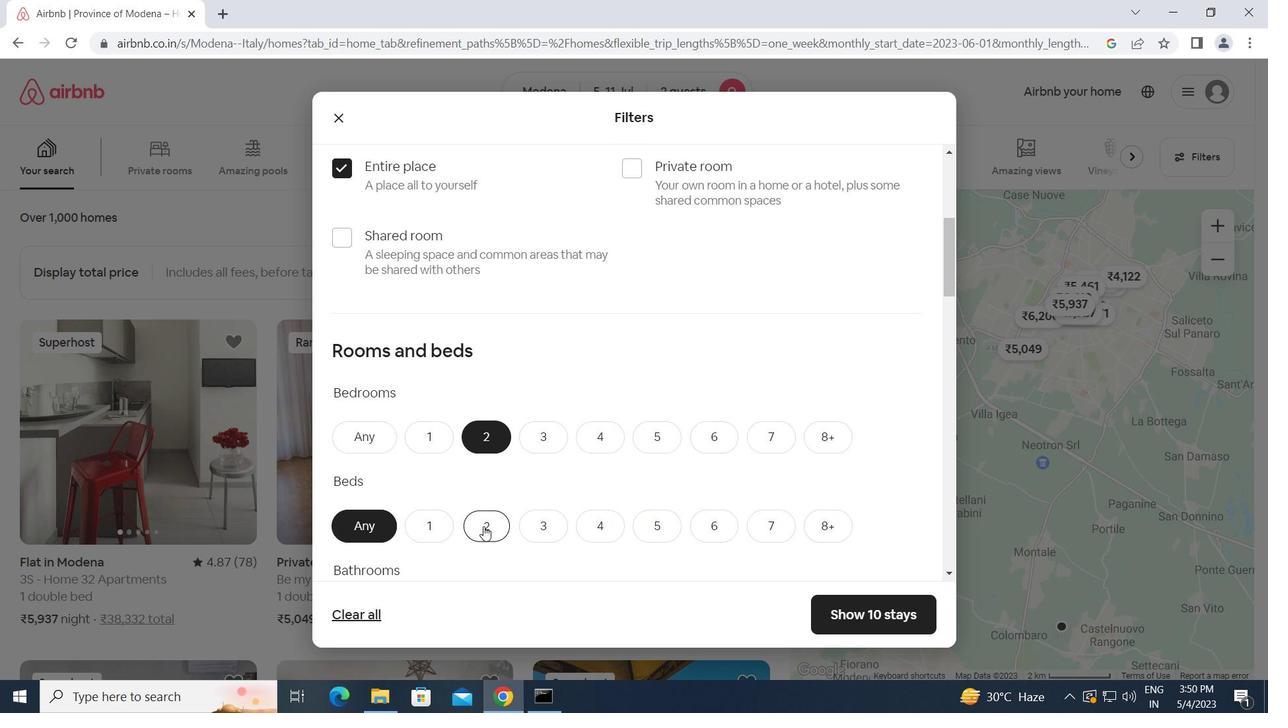 
Action: Mouse scrolled (570, 512) with delta (0, 0)
Screenshot: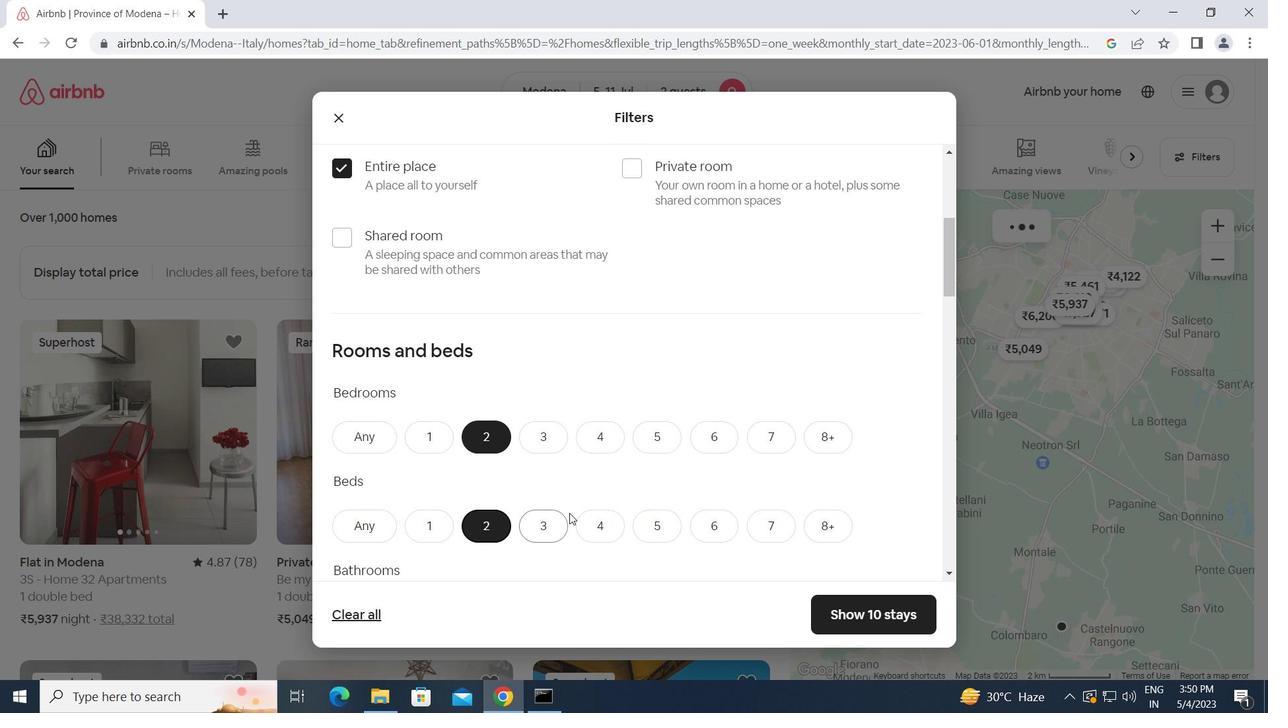 
Action: Mouse scrolled (570, 512) with delta (0, 0)
Screenshot: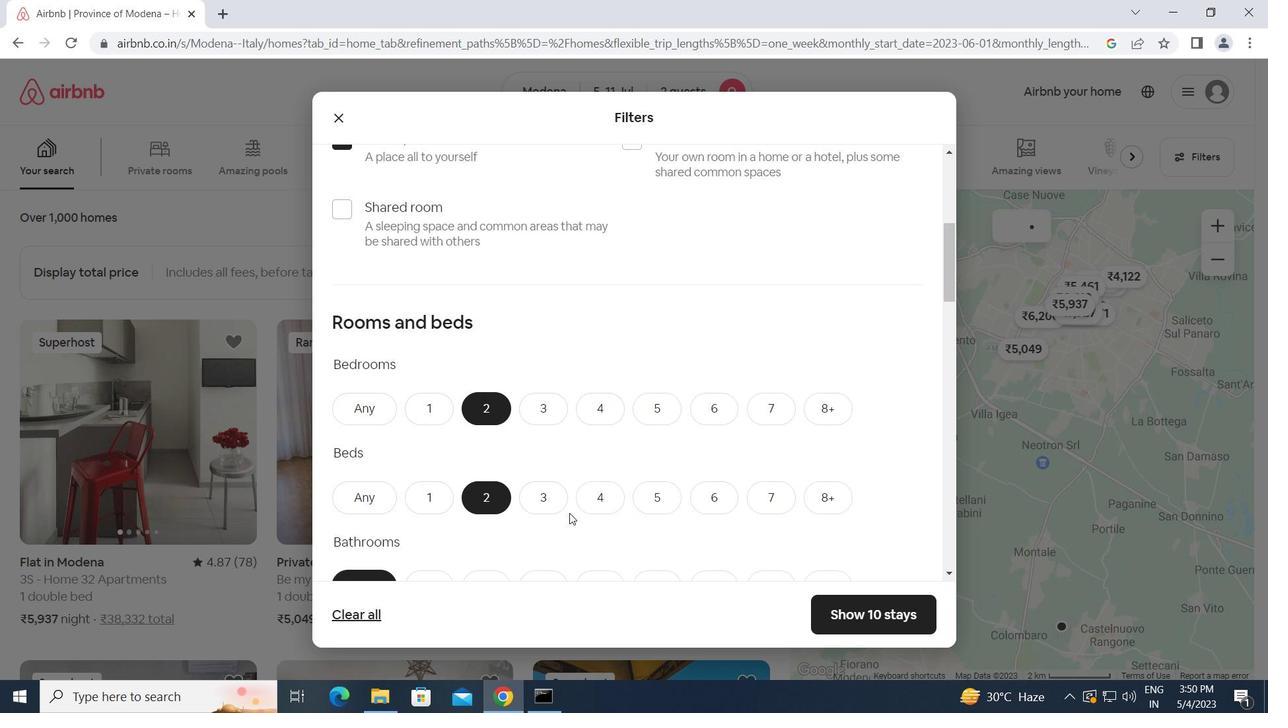 
Action: Mouse moved to (439, 454)
Screenshot: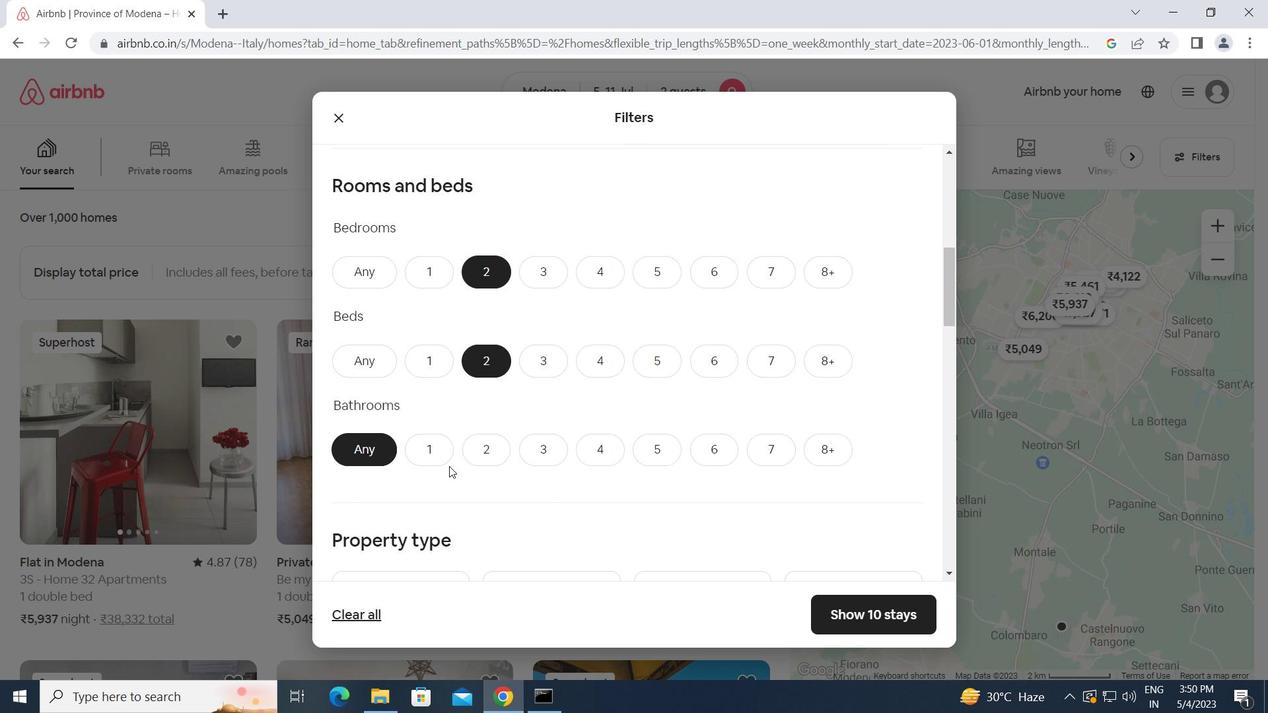 
Action: Mouse pressed left at (439, 454)
Screenshot: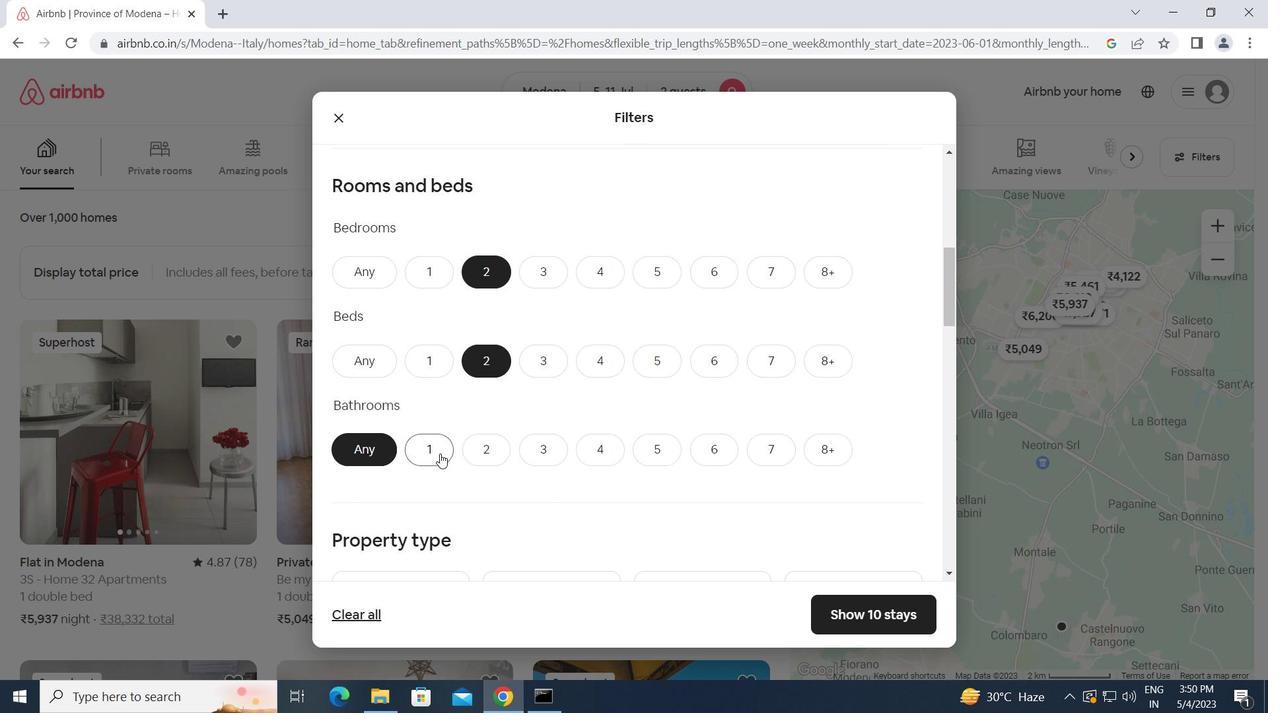 
Action: Mouse moved to (487, 468)
Screenshot: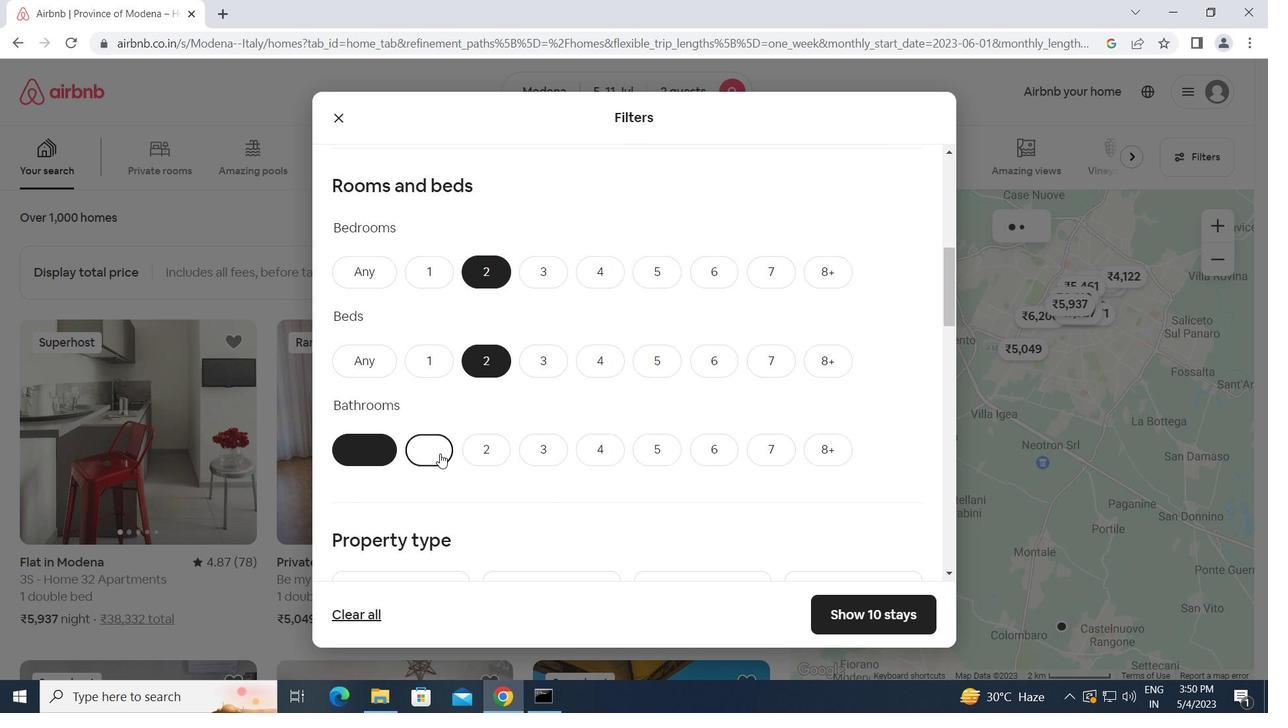 
Action: Mouse scrolled (487, 467) with delta (0, 0)
Screenshot: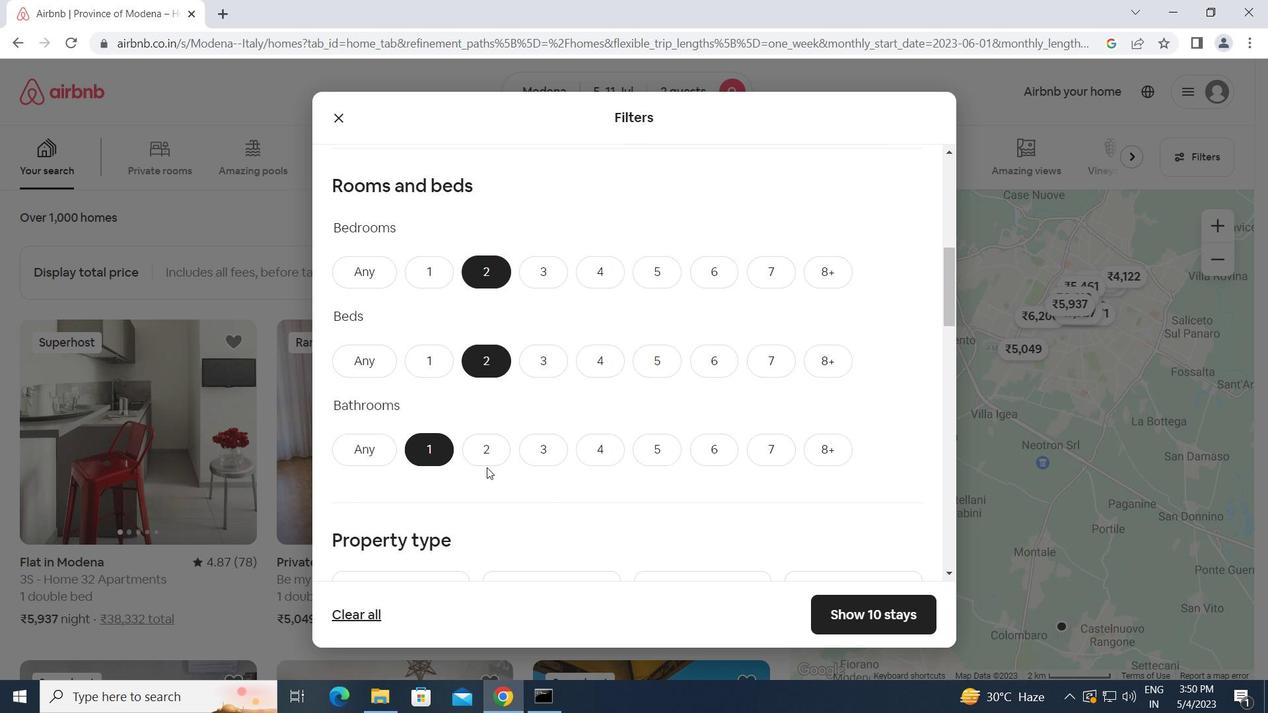 
Action: Mouse scrolled (487, 467) with delta (0, 0)
Screenshot: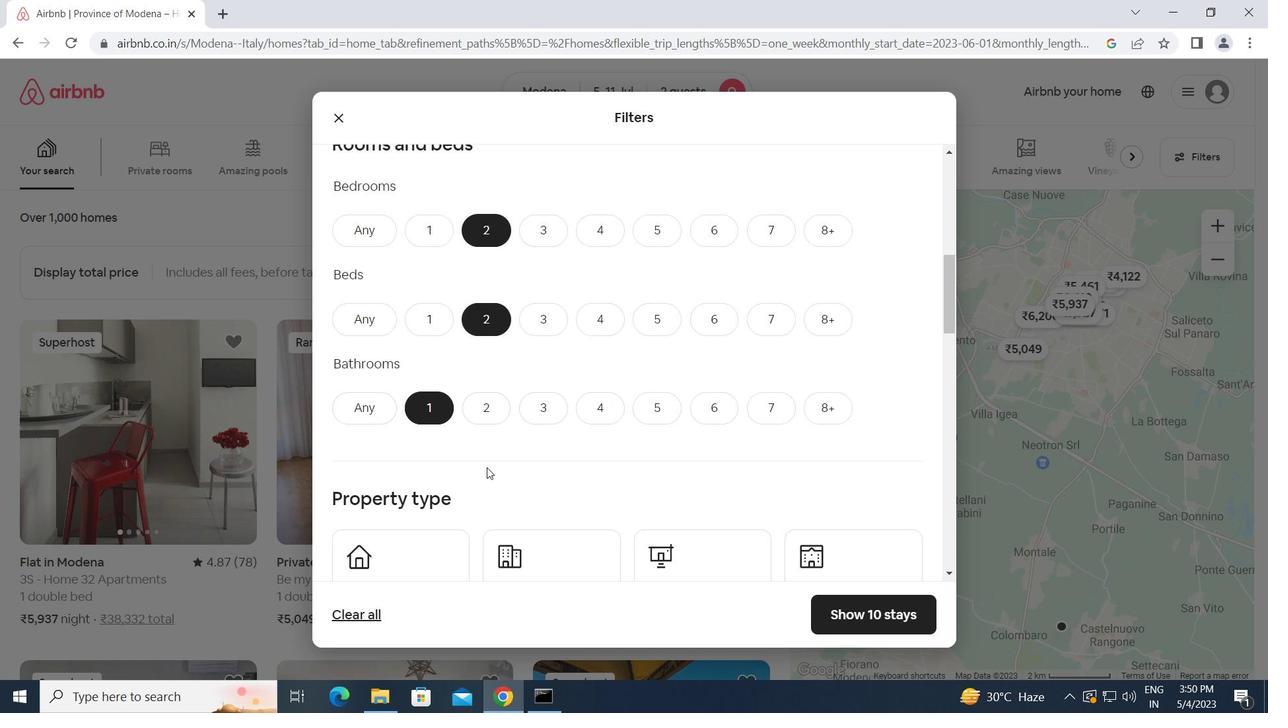 
Action: Mouse moved to (423, 458)
Screenshot: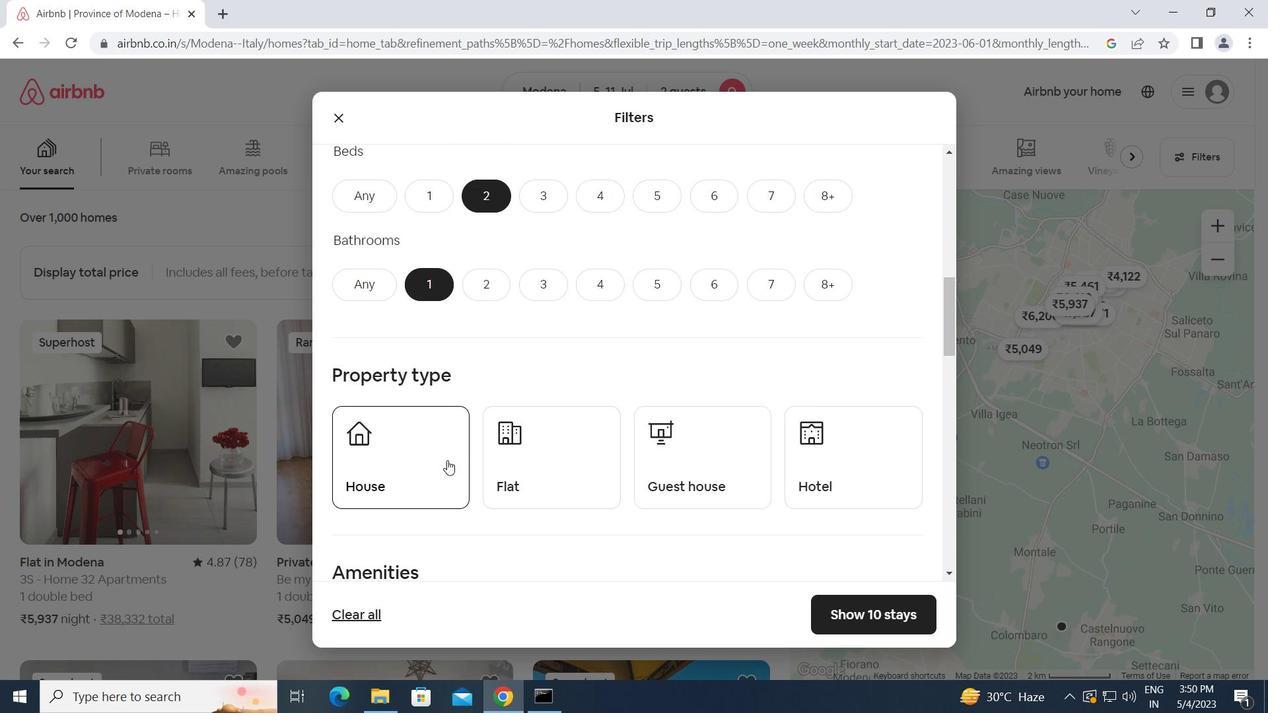 
Action: Mouse pressed left at (423, 458)
Screenshot: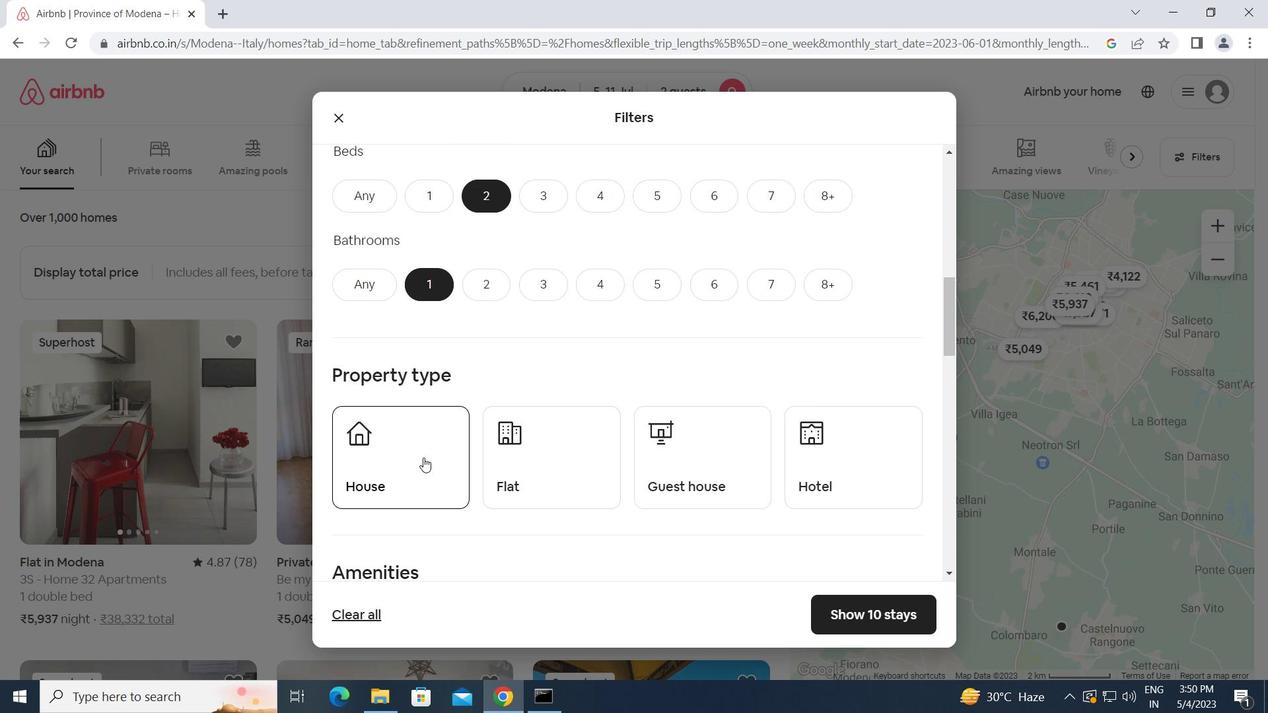 
Action: Mouse moved to (548, 467)
Screenshot: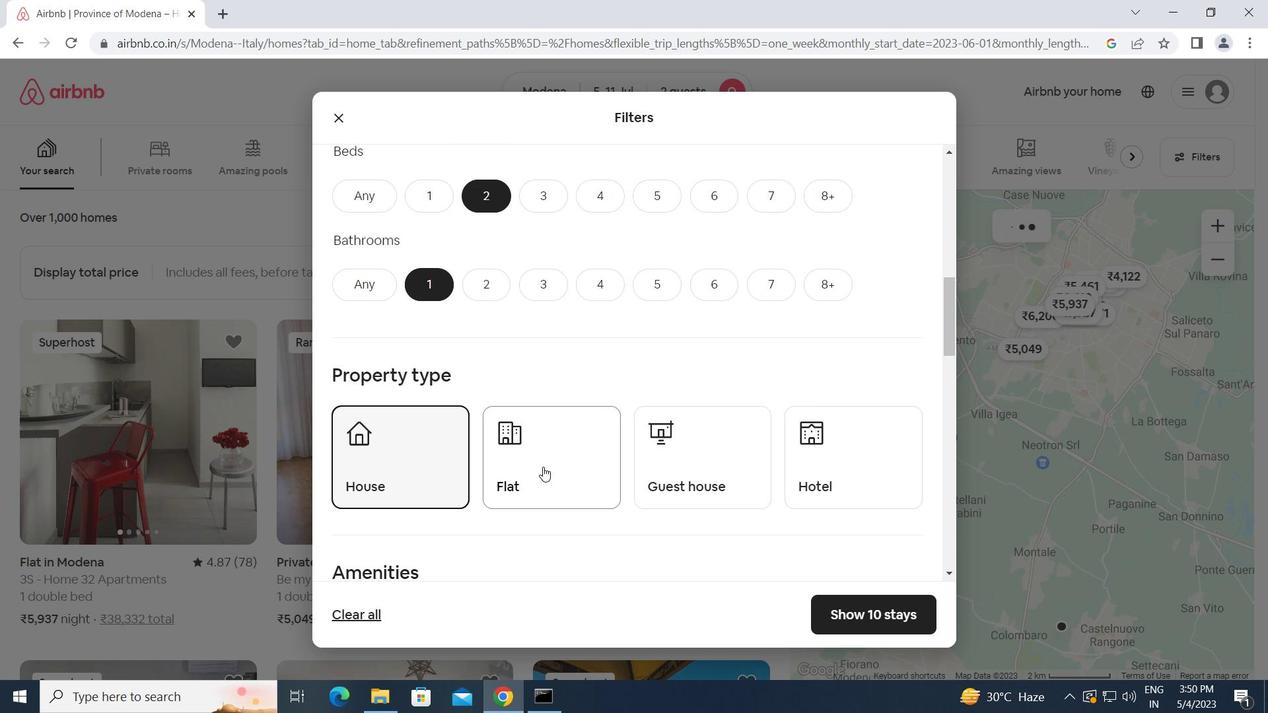 
Action: Mouse pressed left at (548, 467)
Screenshot: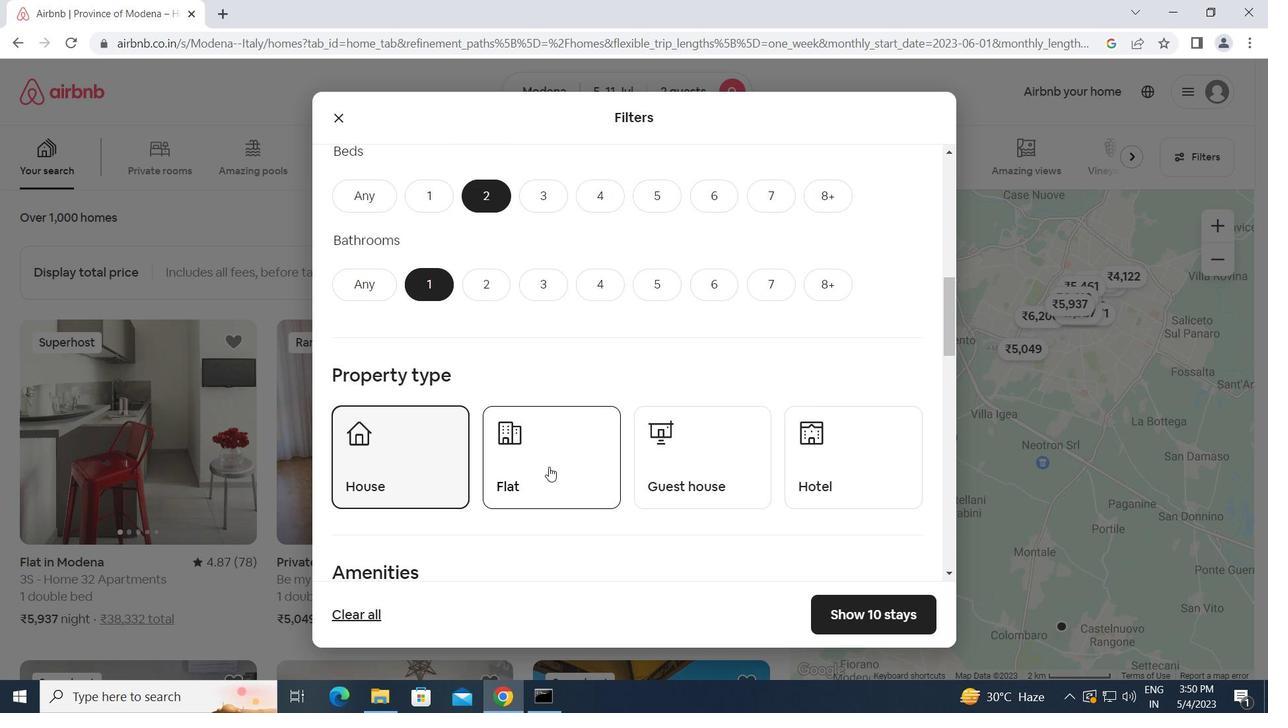 
Action: Mouse moved to (714, 465)
Screenshot: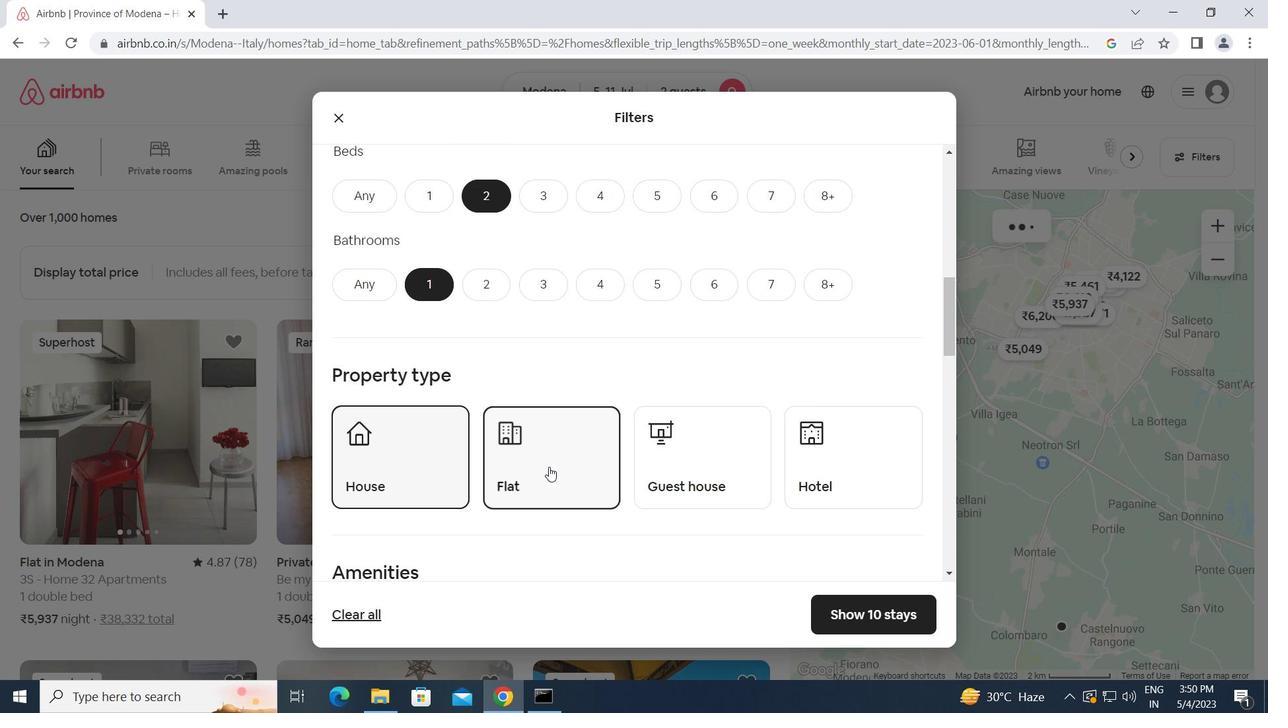 
Action: Mouse pressed left at (714, 465)
Screenshot: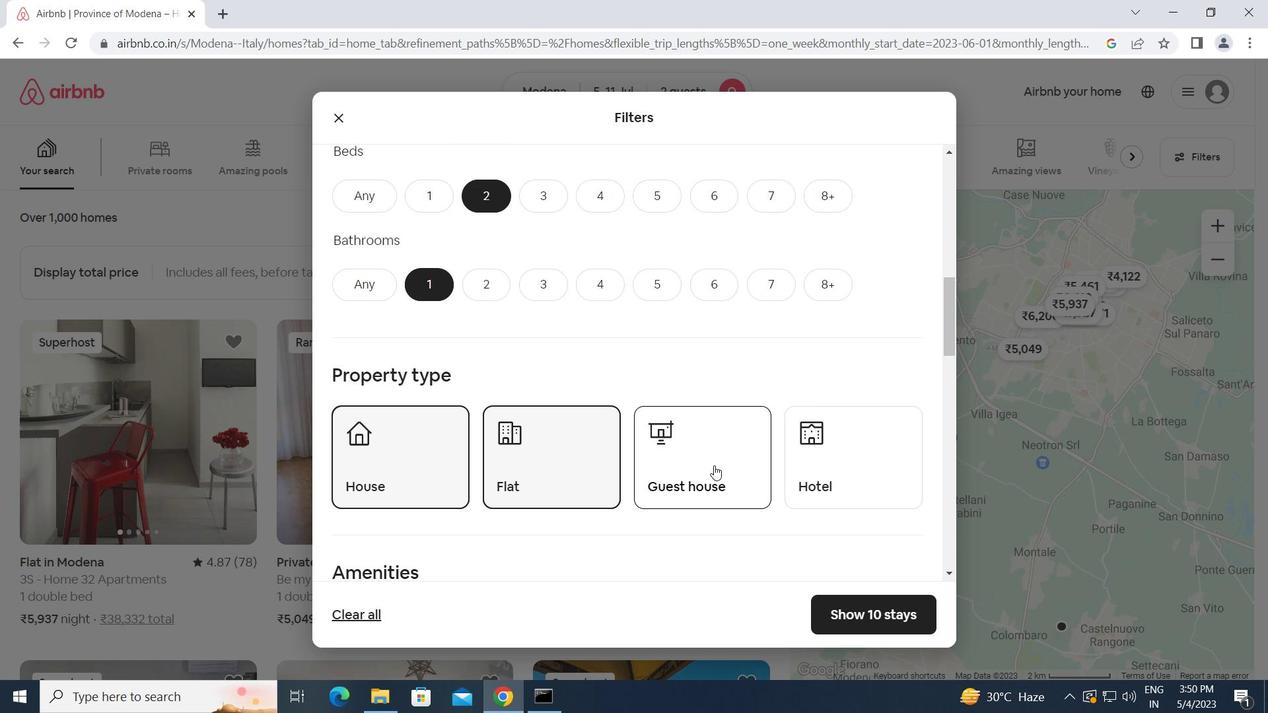 
Action: Mouse moved to (713, 463)
Screenshot: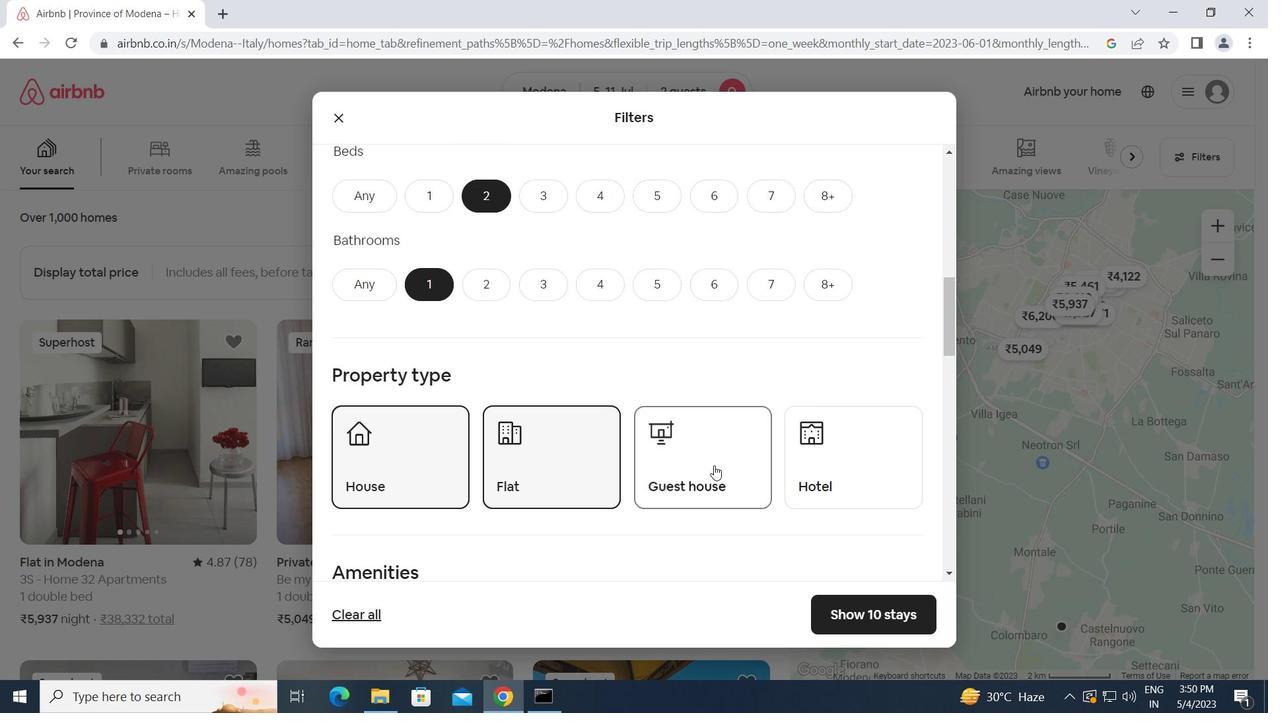 
Action: Mouse scrolled (713, 463) with delta (0, 0)
Screenshot: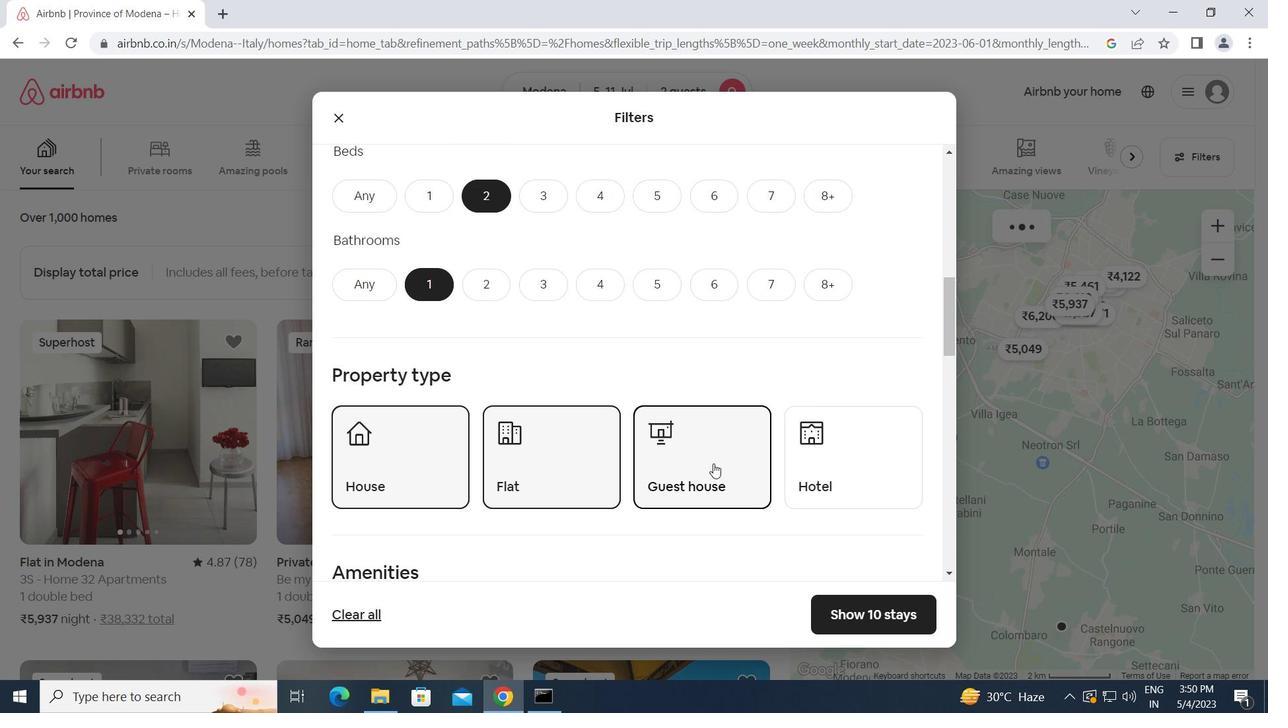 
Action: Mouse scrolled (713, 463) with delta (0, 0)
Screenshot: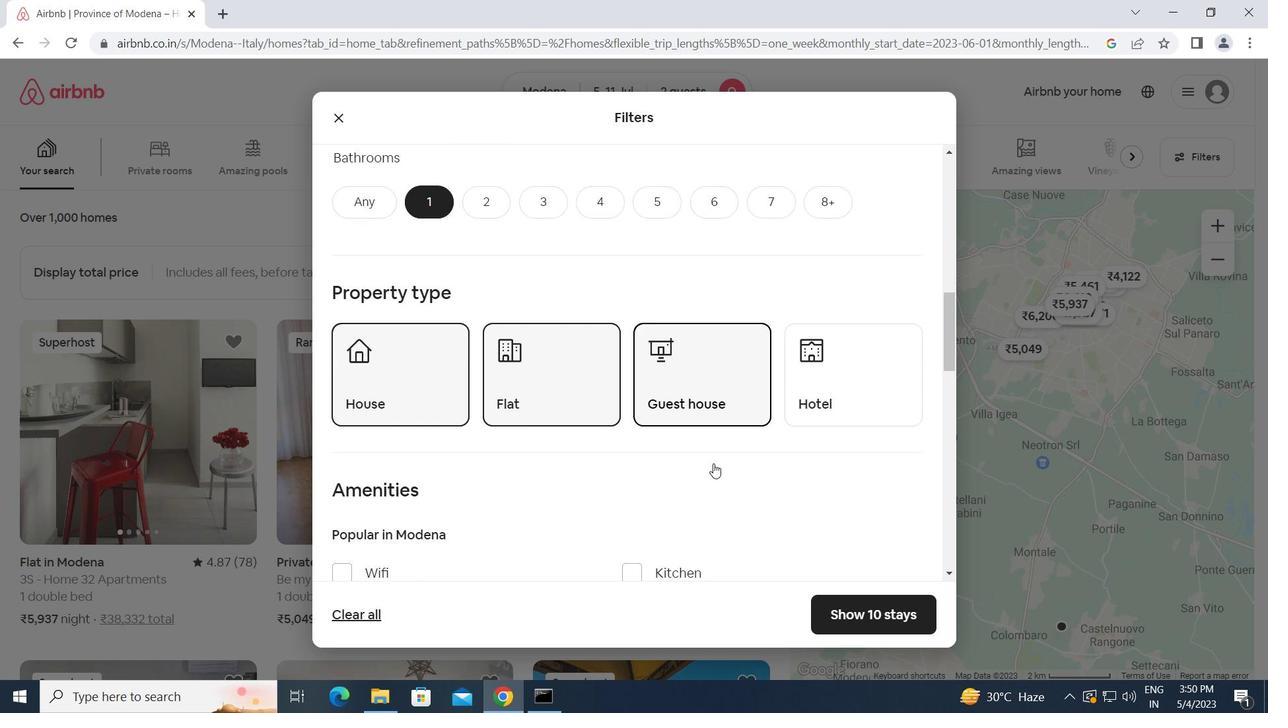 
Action: Mouse scrolled (713, 463) with delta (0, 0)
Screenshot: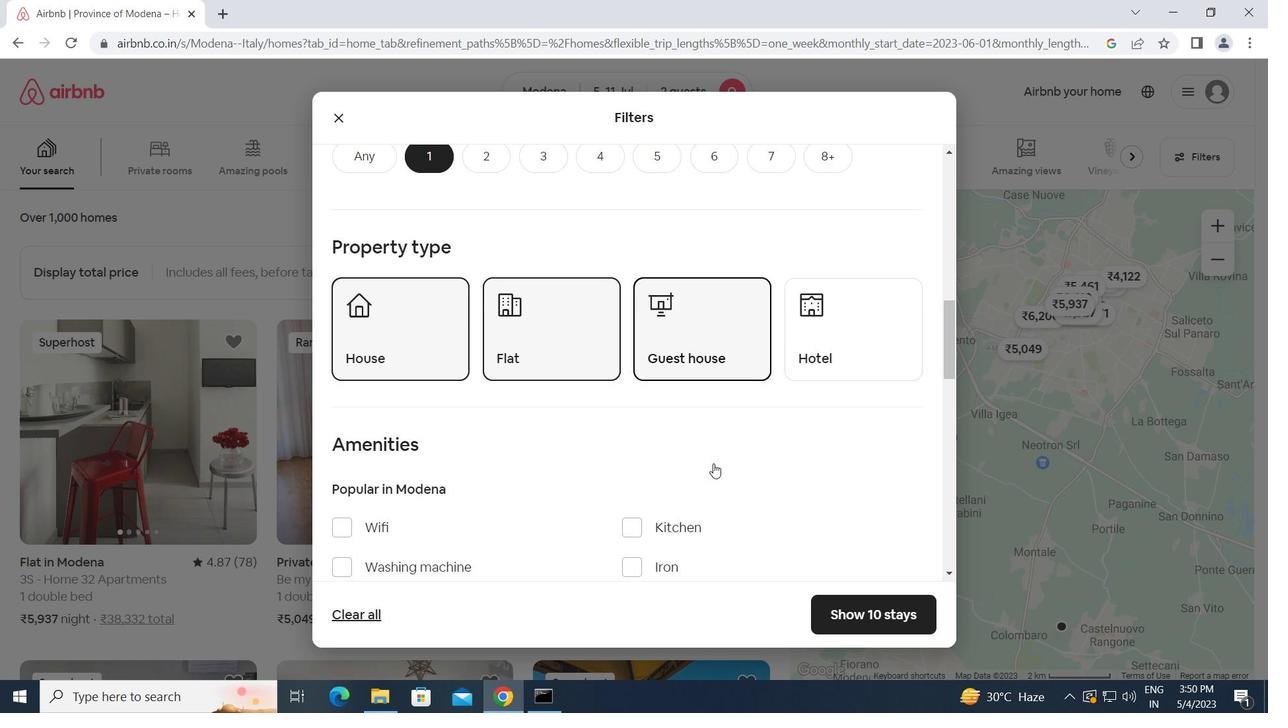 
Action: Mouse scrolled (713, 463) with delta (0, 0)
Screenshot: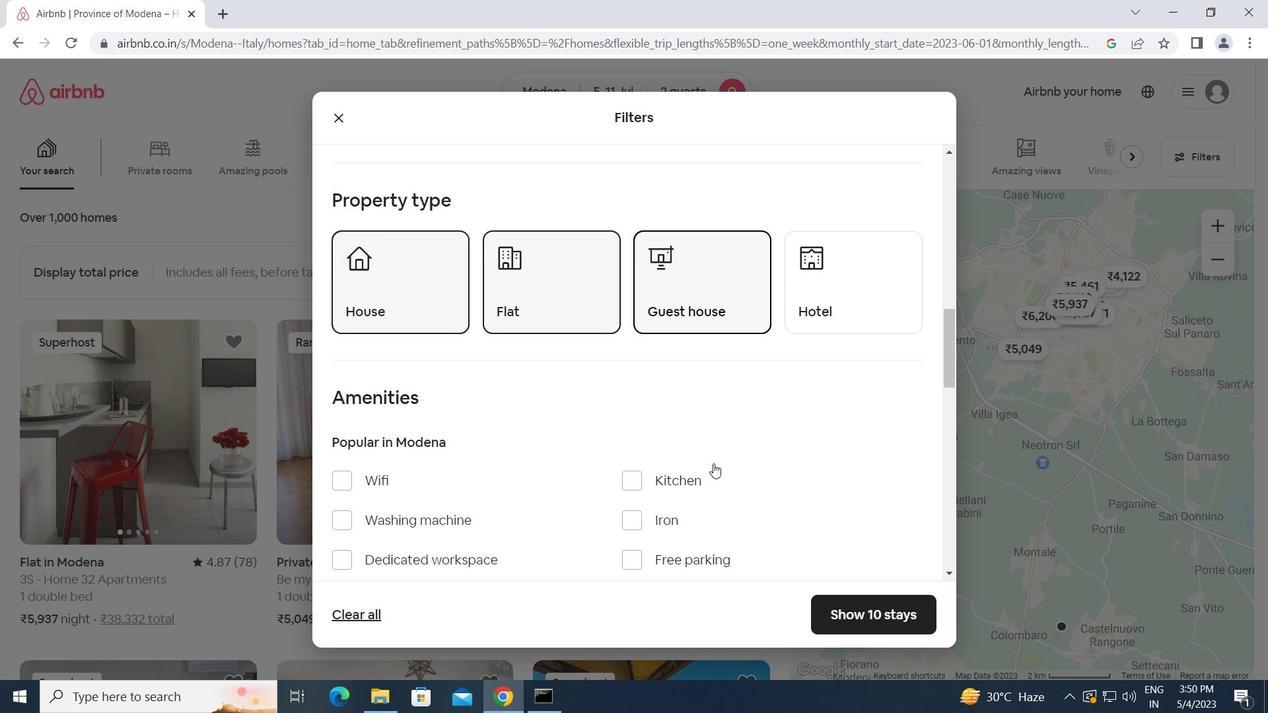 
Action: Mouse scrolled (713, 463) with delta (0, 0)
Screenshot: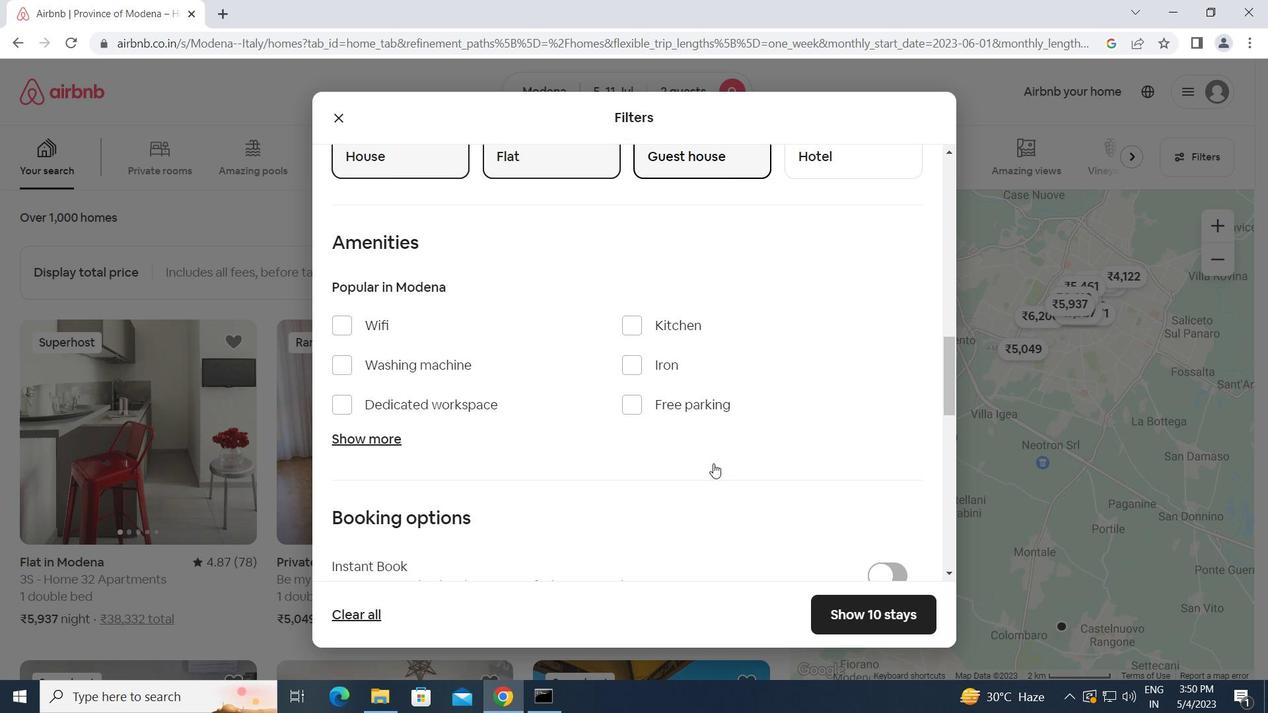 
Action: Mouse scrolled (713, 463) with delta (0, 0)
Screenshot: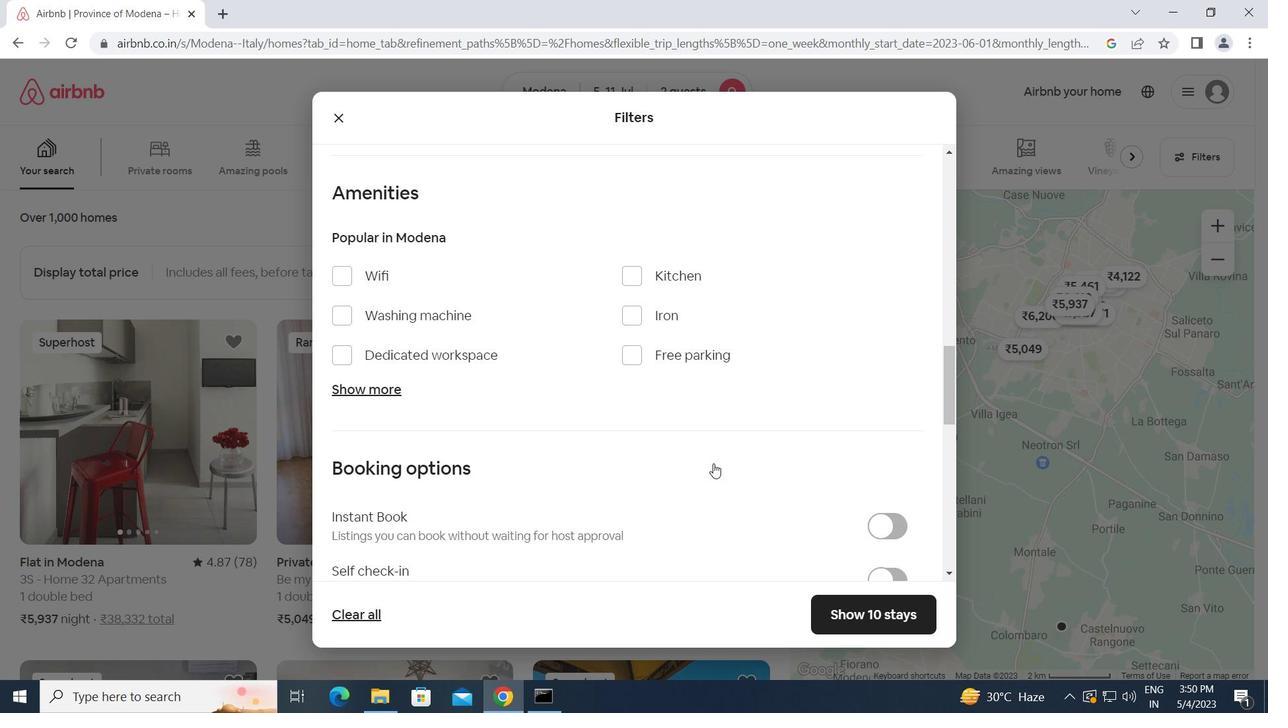
Action: Mouse moved to (879, 471)
Screenshot: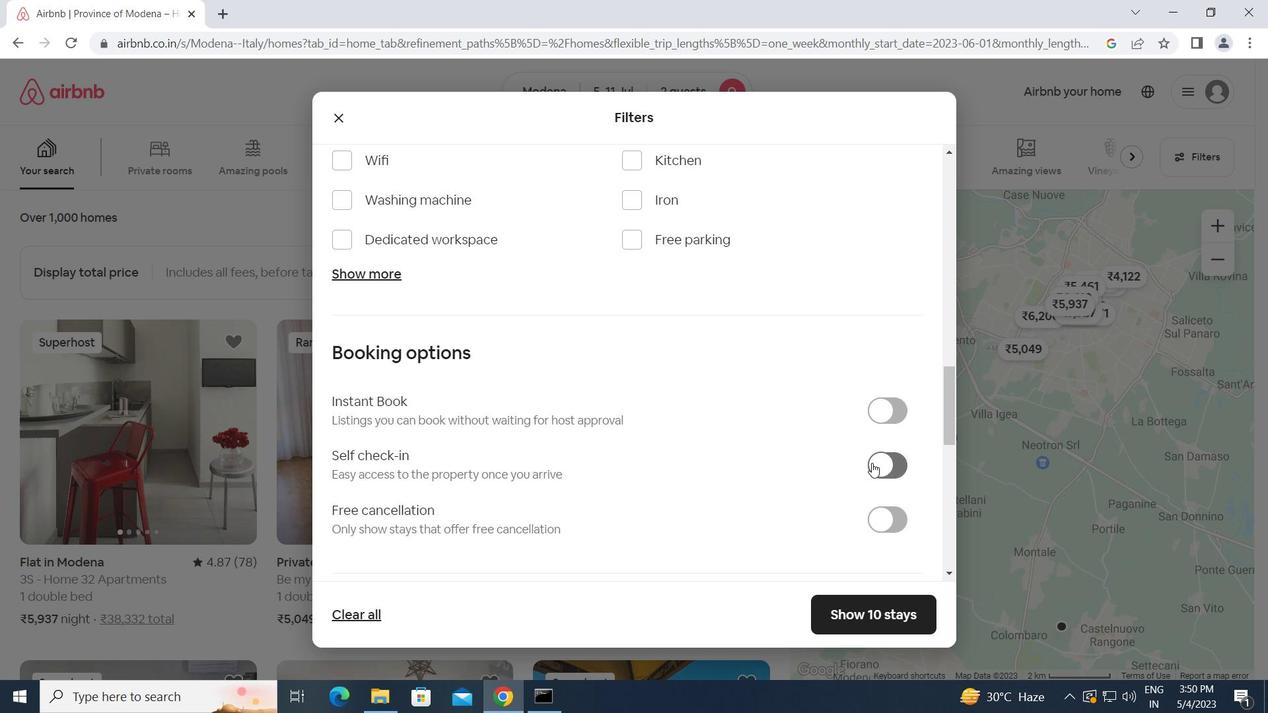 
Action: Mouse pressed left at (879, 471)
Screenshot: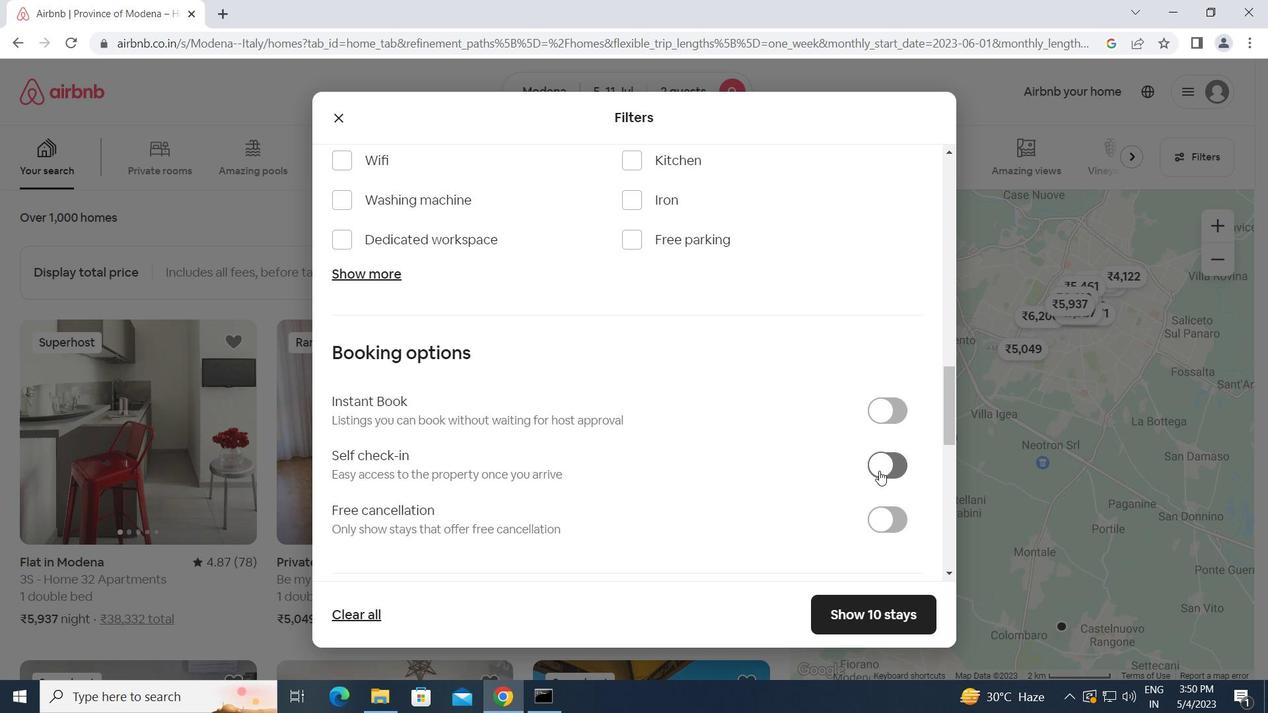 
Action: Mouse moved to (693, 512)
Screenshot: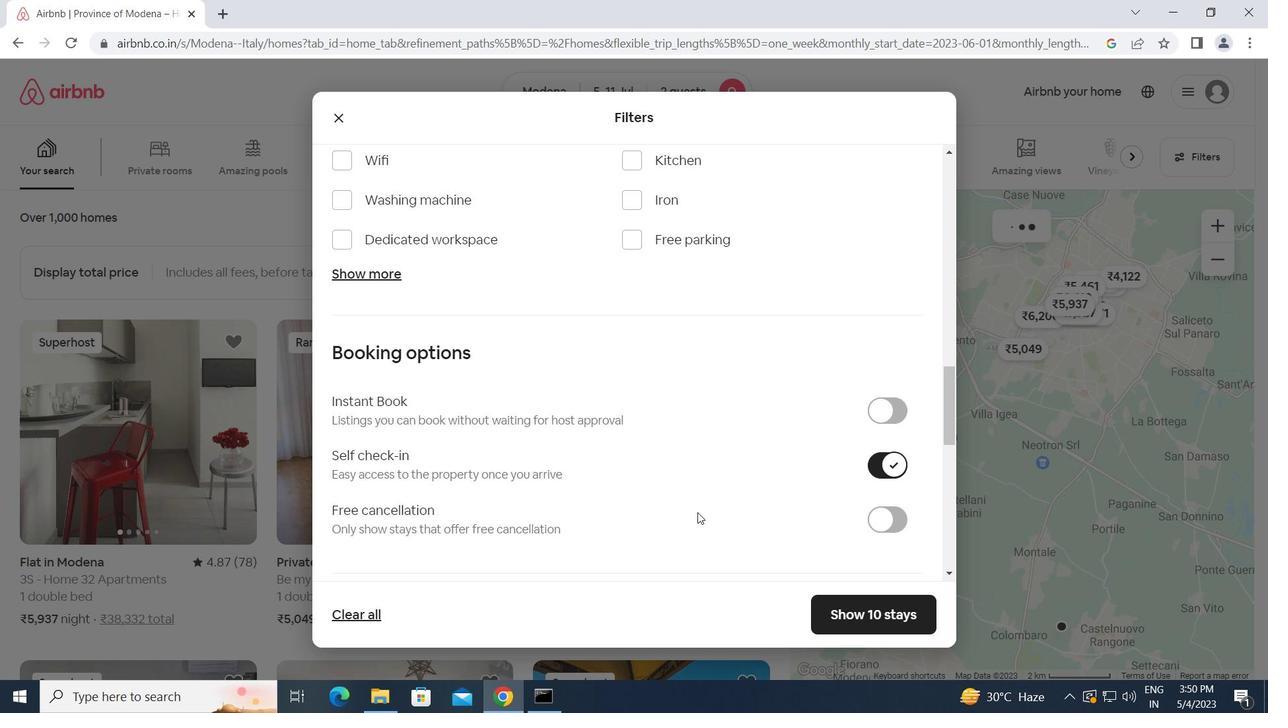 
Action: Mouse scrolled (693, 511) with delta (0, 0)
Screenshot: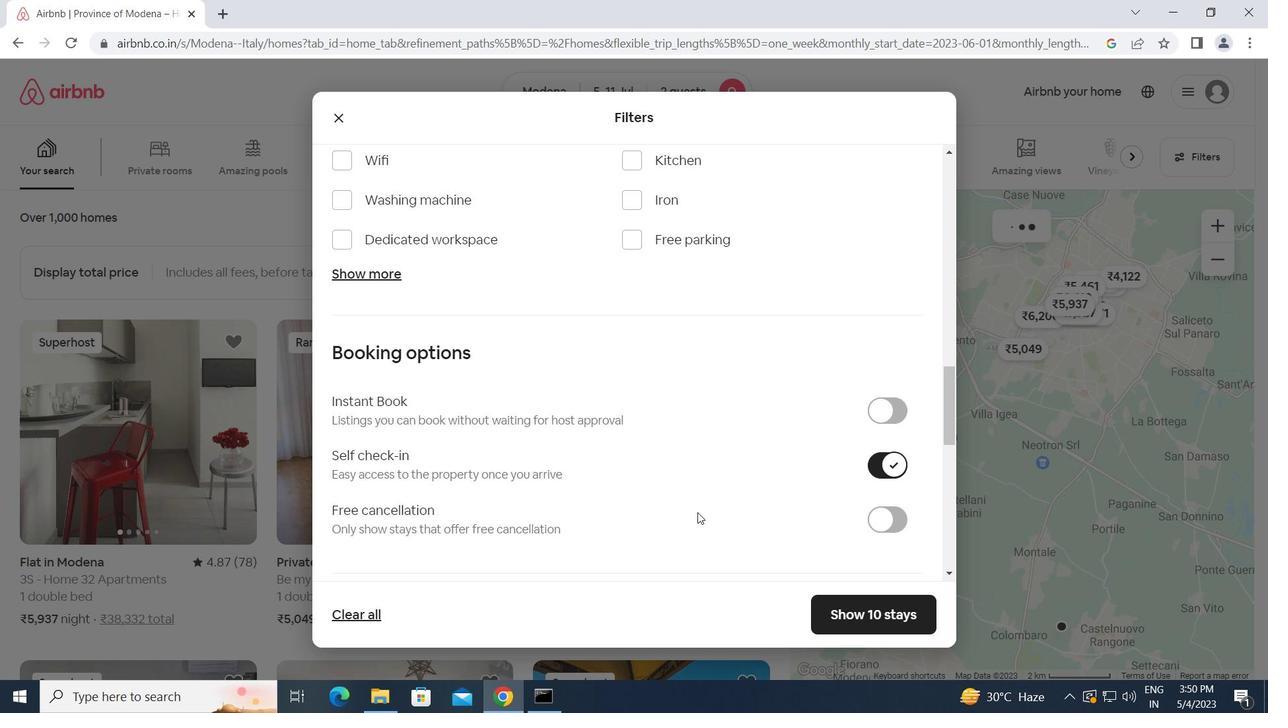 
Action: Mouse scrolled (693, 511) with delta (0, 0)
Screenshot: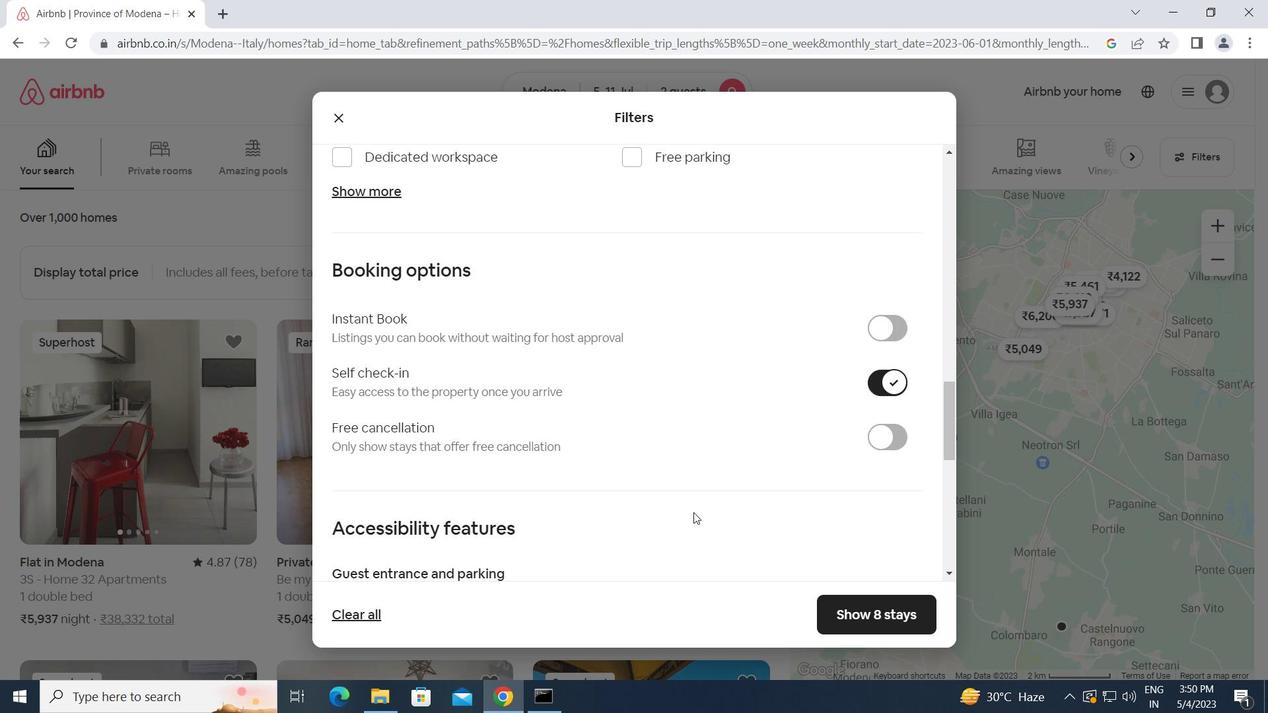 
Action: Mouse scrolled (693, 511) with delta (0, 0)
Screenshot: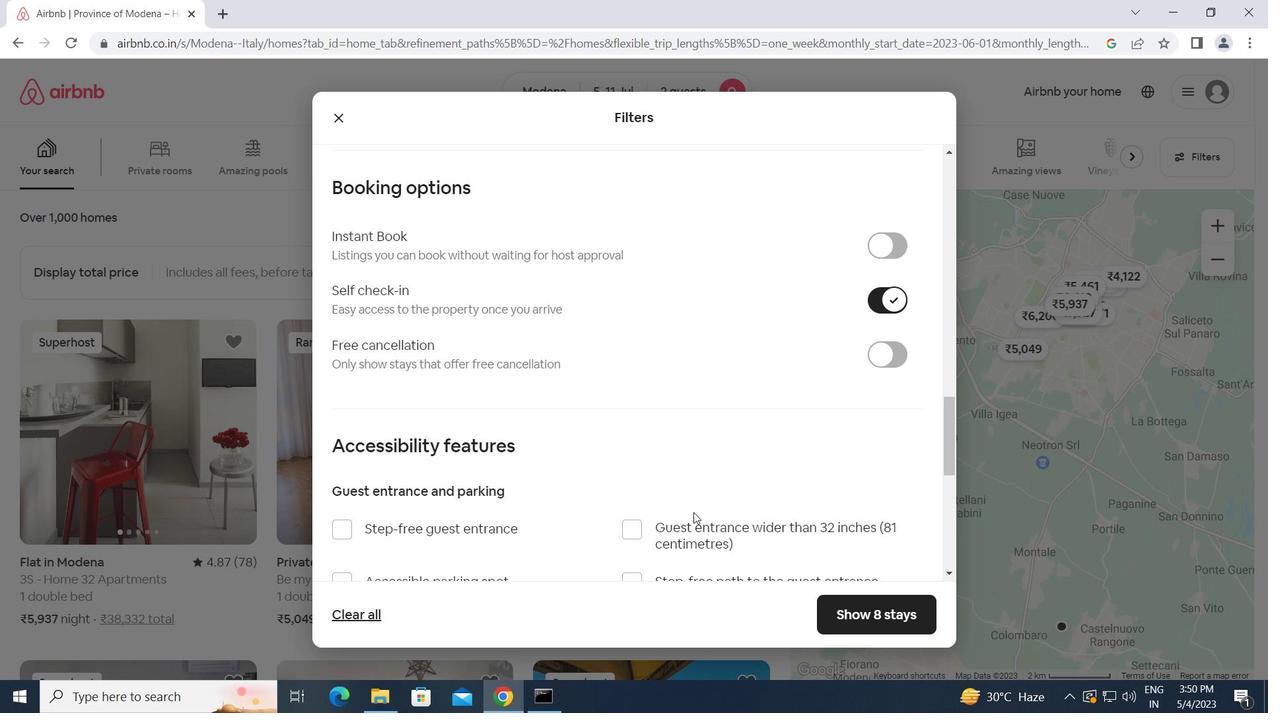 
Action: Mouse scrolled (693, 511) with delta (0, 0)
Screenshot: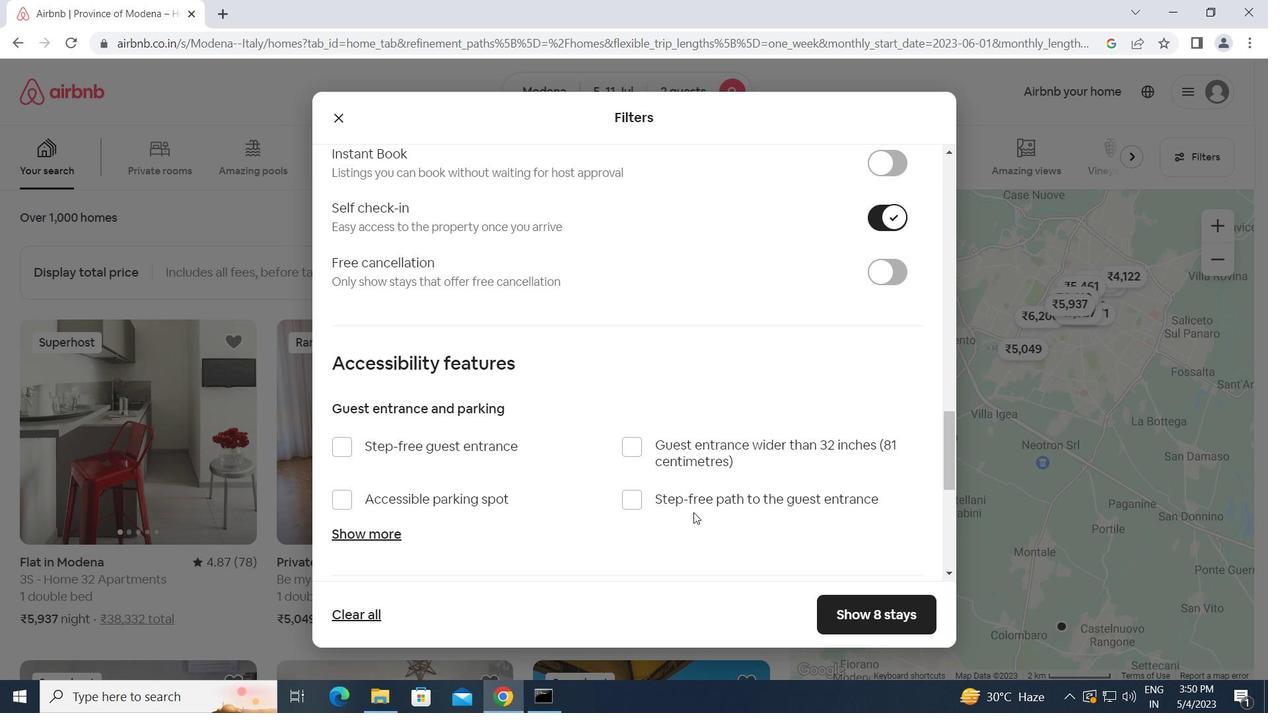 
Action: Mouse scrolled (693, 511) with delta (0, 0)
Screenshot: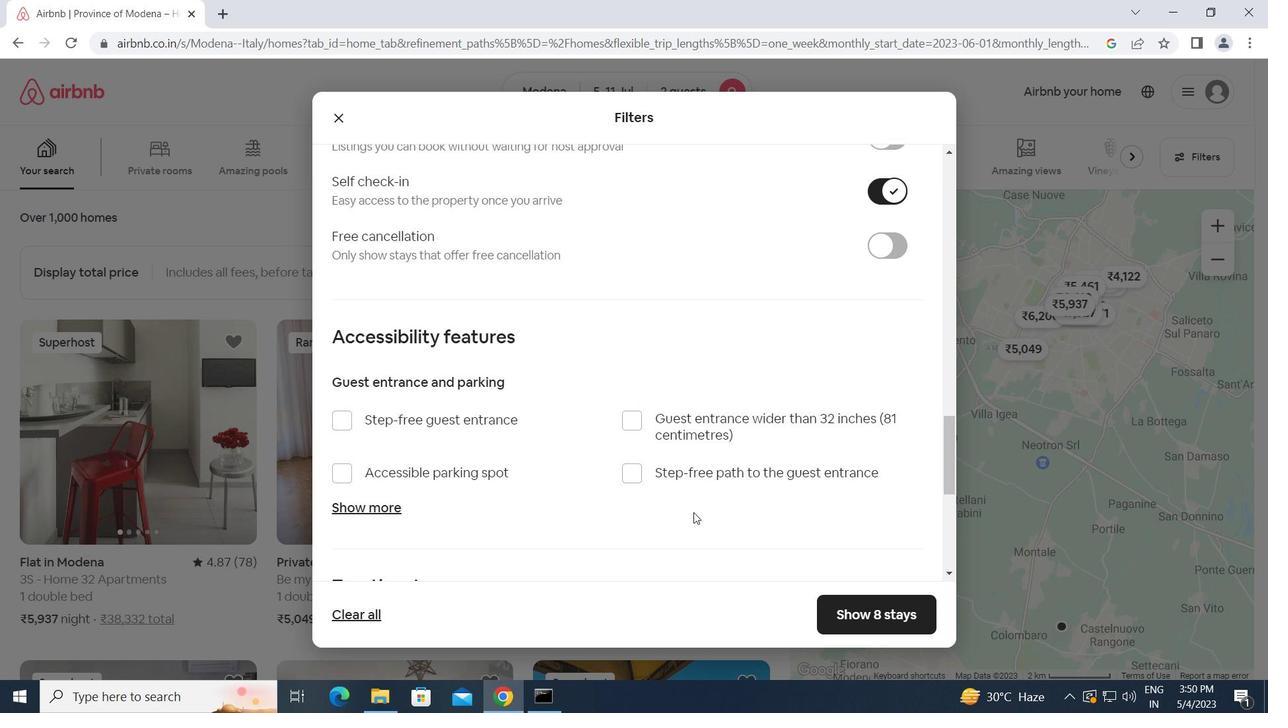 
Action: Mouse scrolled (693, 511) with delta (0, 0)
Screenshot: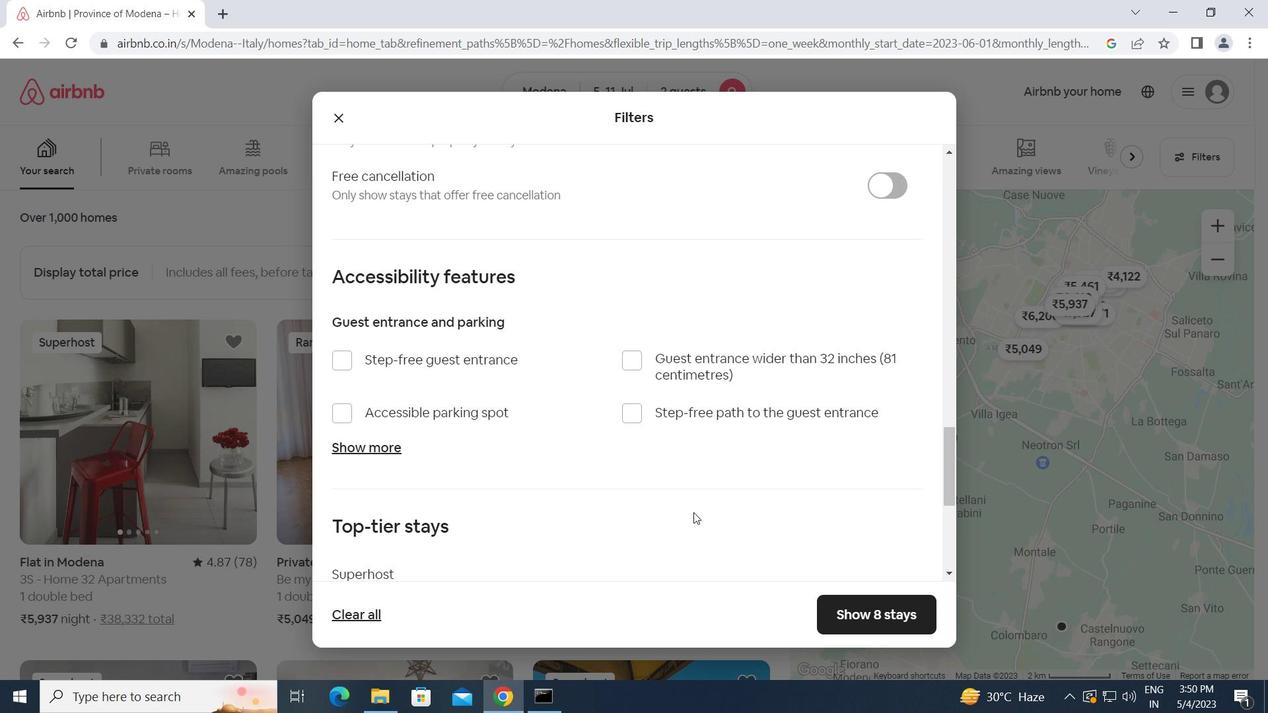 
Action: Mouse scrolled (693, 511) with delta (0, 0)
Screenshot: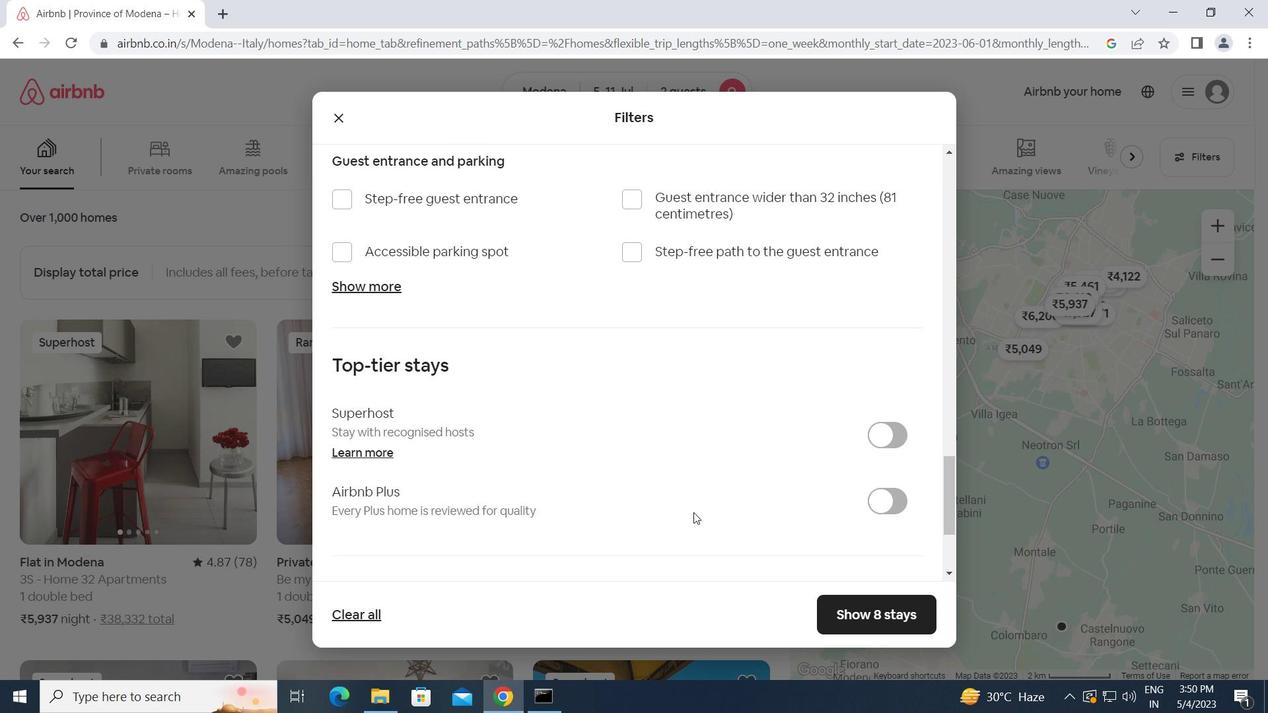 
Action: Mouse scrolled (693, 511) with delta (0, 0)
Screenshot: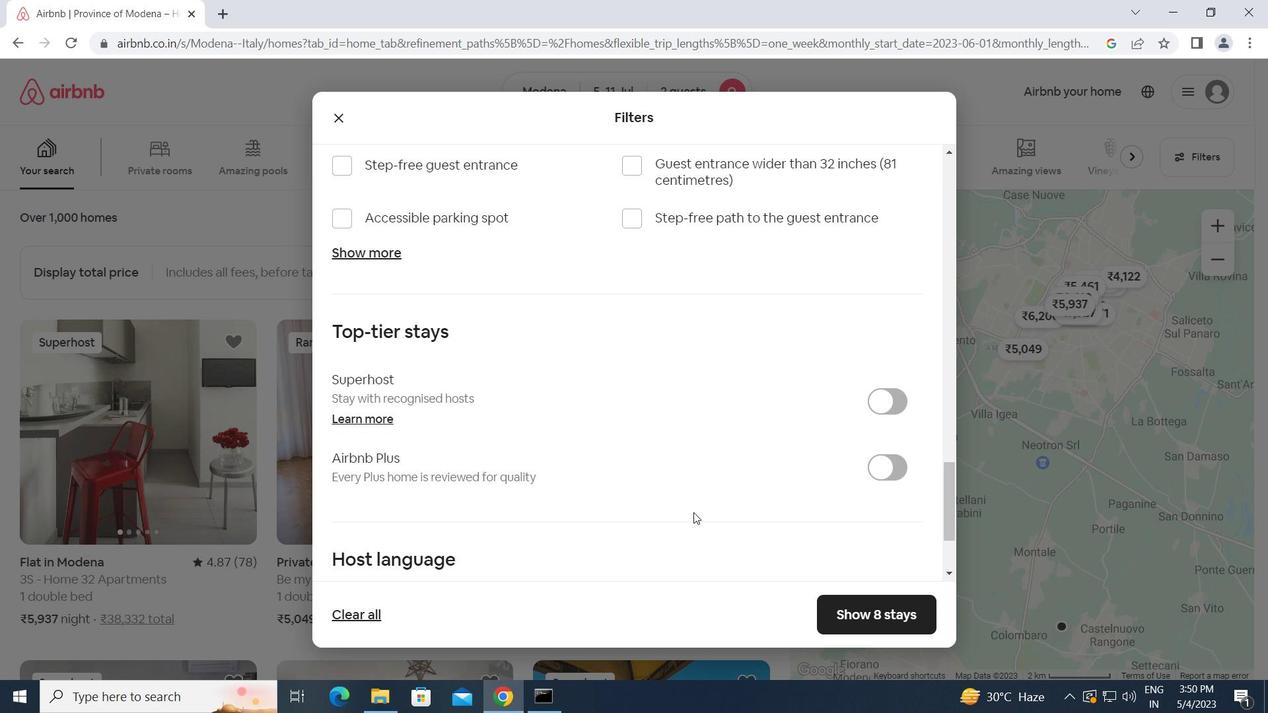 
Action: Mouse moved to (354, 480)
Screenshot: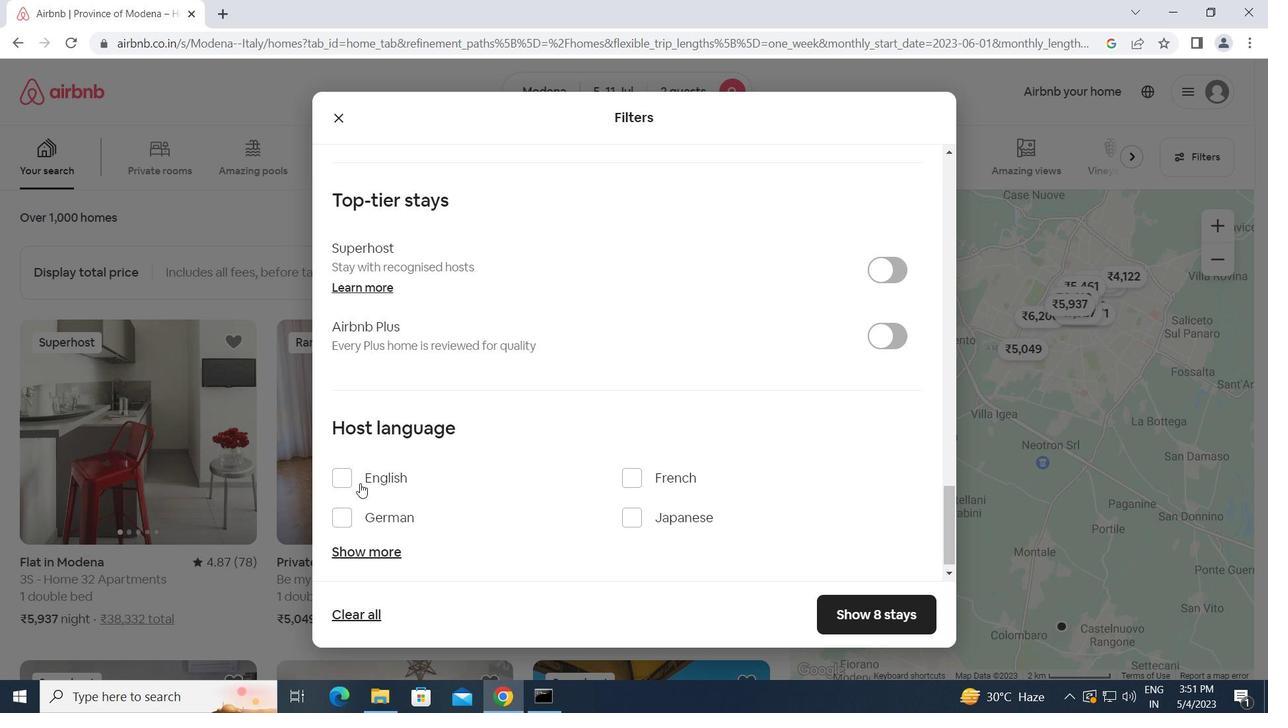 
Action: Mouse pressed left at (354, 480)
Screenshot: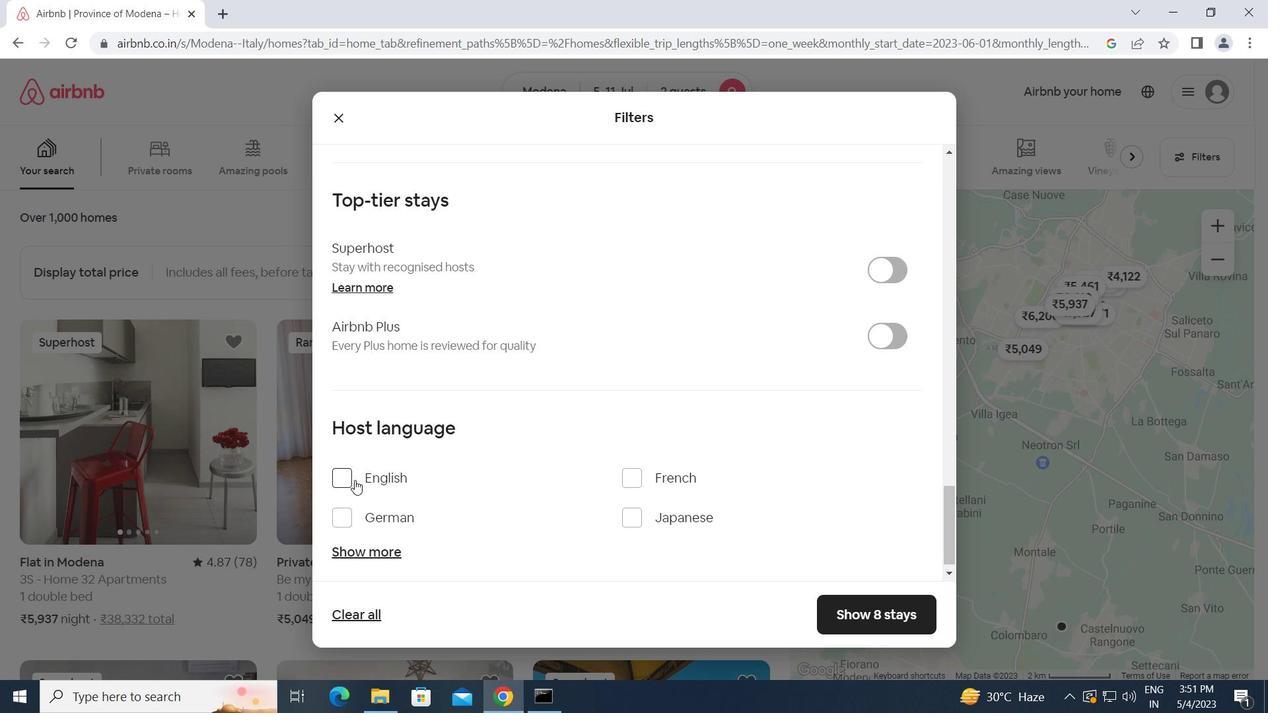 
Action: Mouse moved to (866, 611)
Screenshot: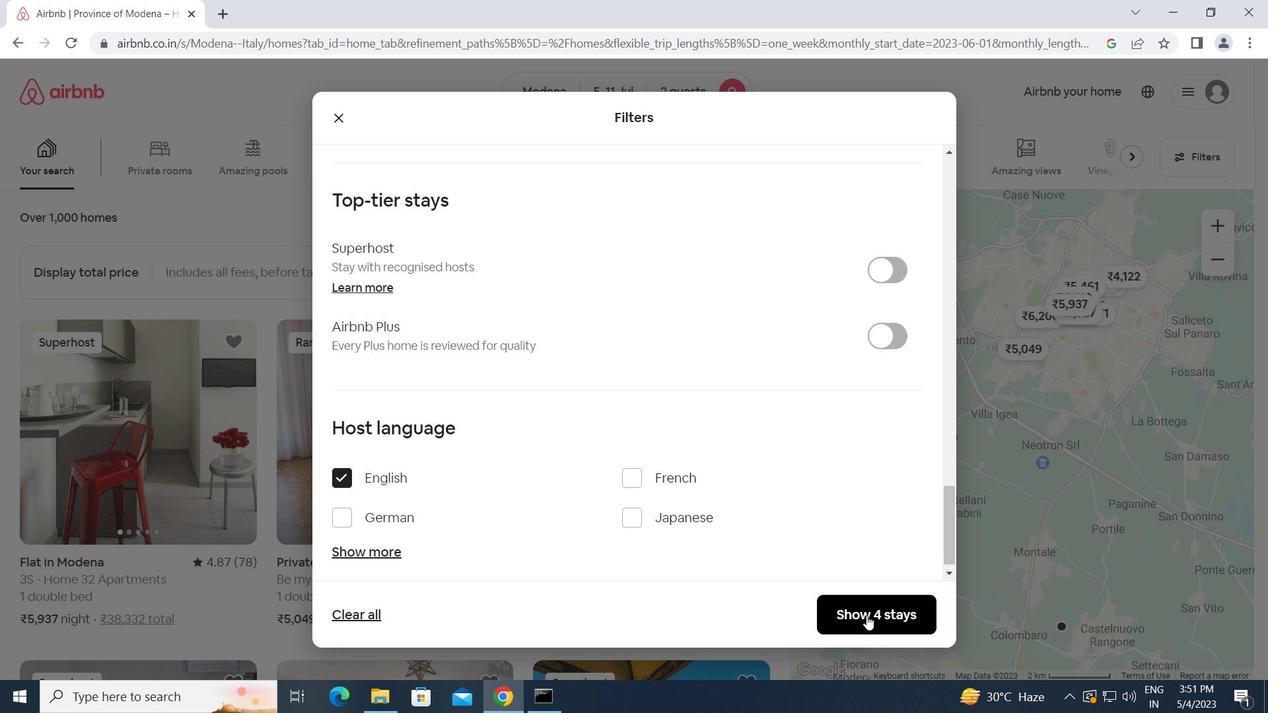 
Action: Mouse pressed left at (866, 611)
Screenshot: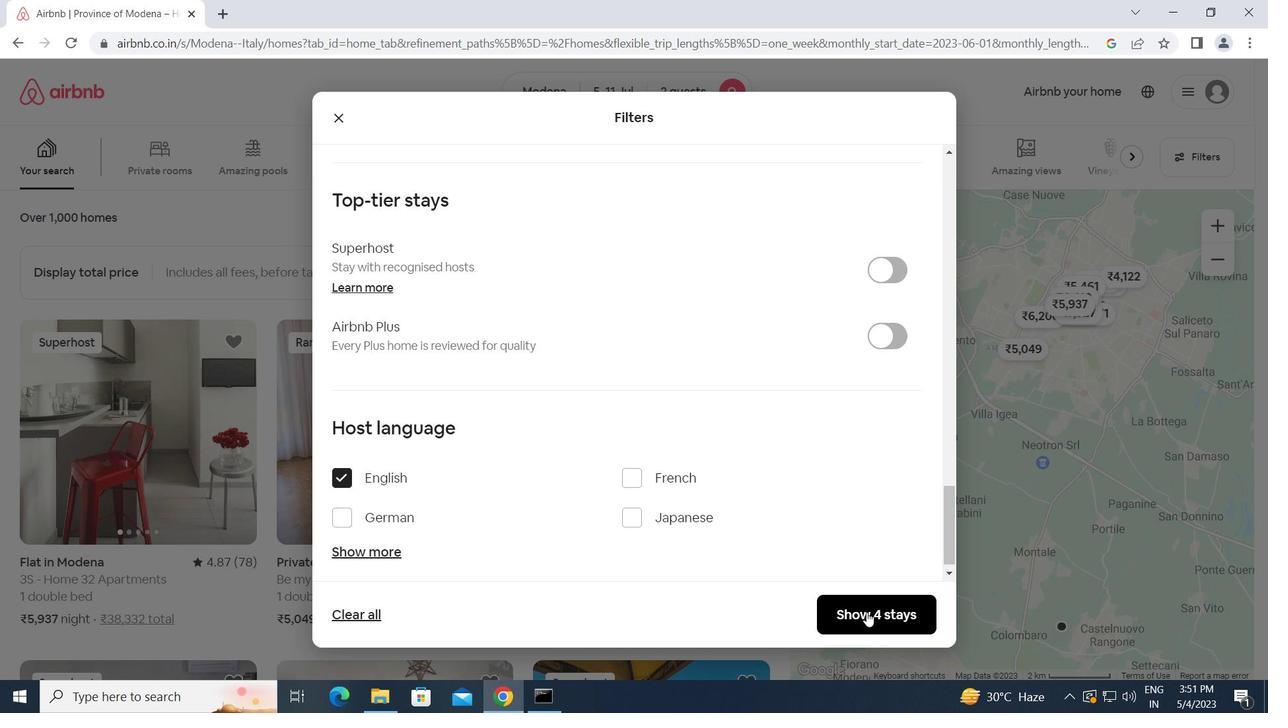 
Action: Mouse moved to (856, 593)
Screenshot: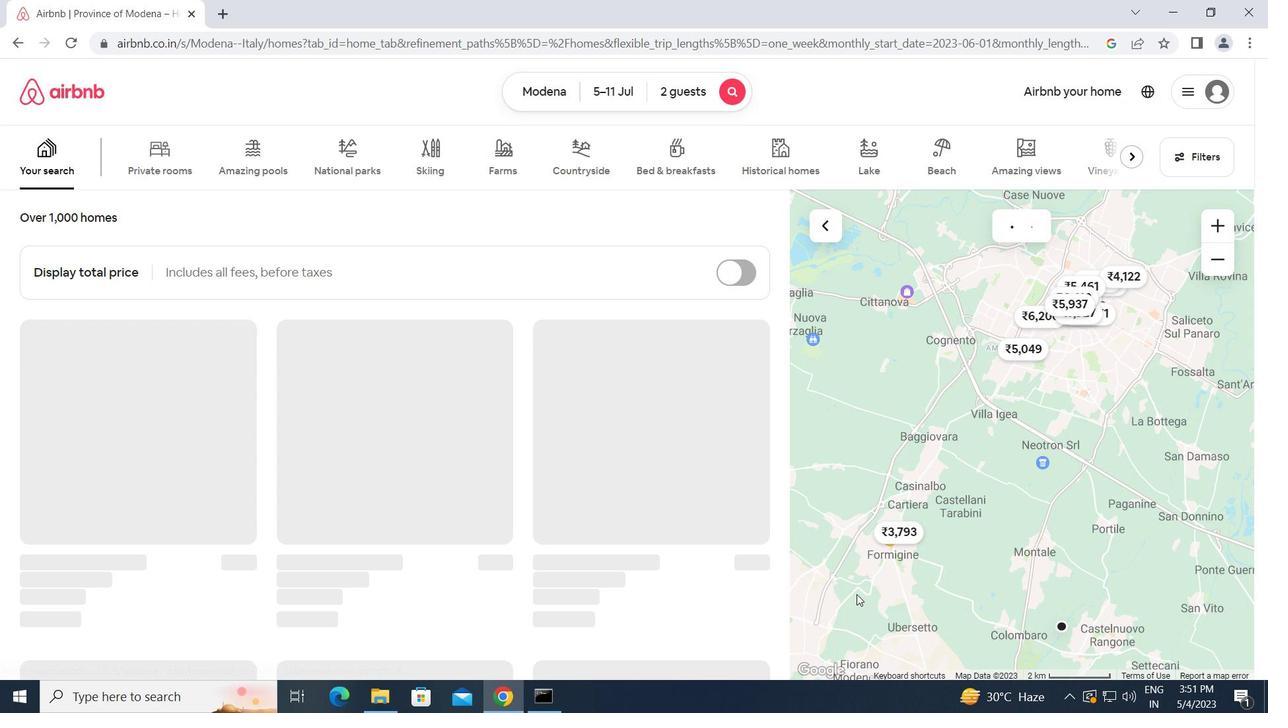
